 Task: Search one way flight ticket for 5 adults, 2 children, 1 infant in seat and 1 infant on lap in economy from Amarillo: Rick Husband Amarillo International Airport to New Bern: Coastal Carolina Regional Airport (was Craven County Regional) on 8-4-2023. Number of bags: 1 carry on bag. Price is upto 88000. Outbound departure time preference is 22:30.
Action: Mouse moved to (217, 337)
Screenshot: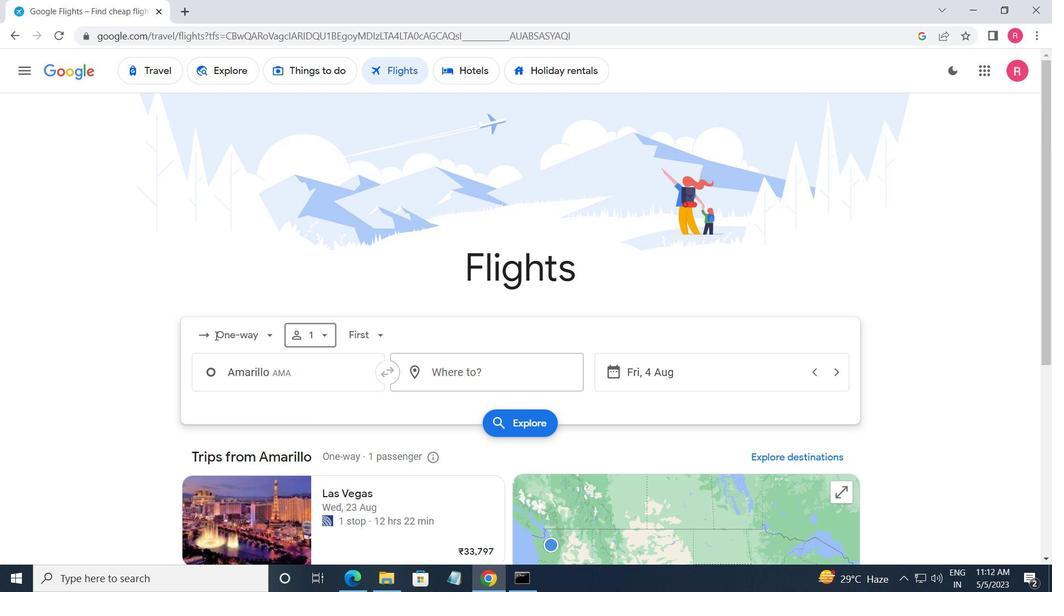 
Action: Mouse pressed left at (217, 337)
Screenshot: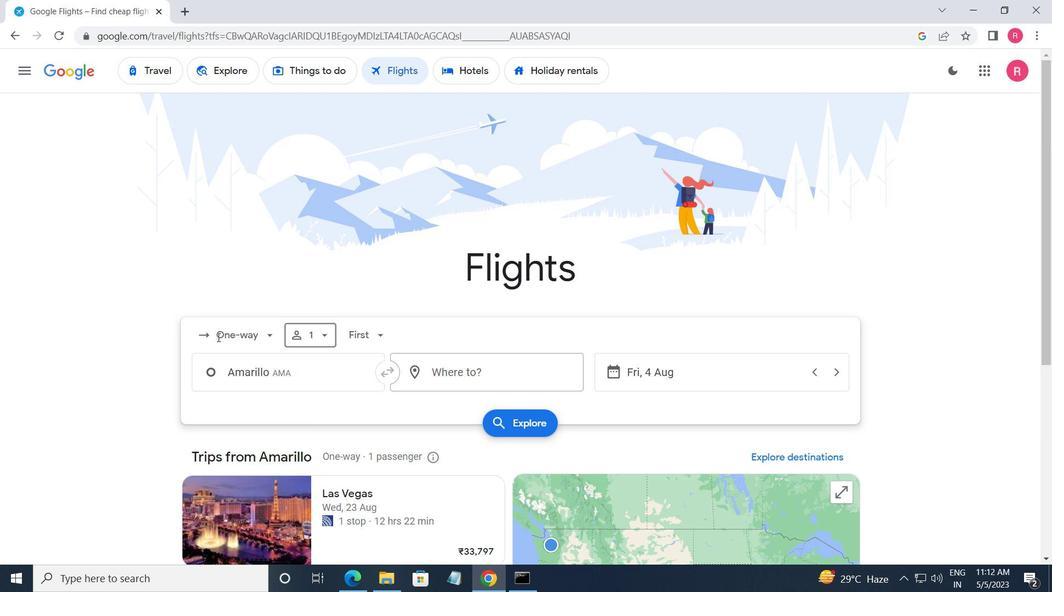 
Action: Mouse moved to (253, 400)
Screenshot: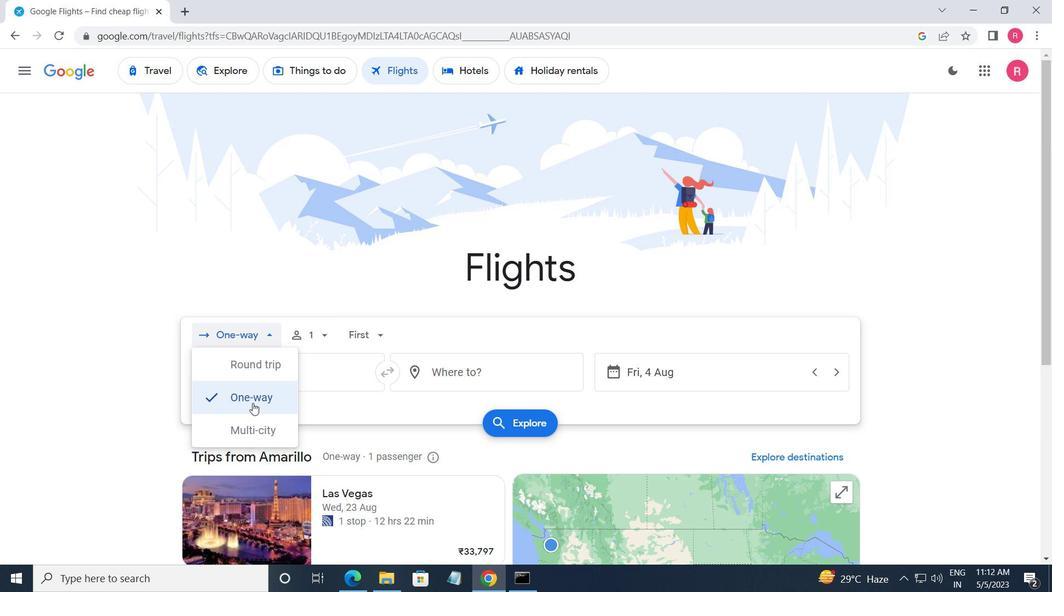 
Action: Mouse pressed left at (253, 400)
Screenshot: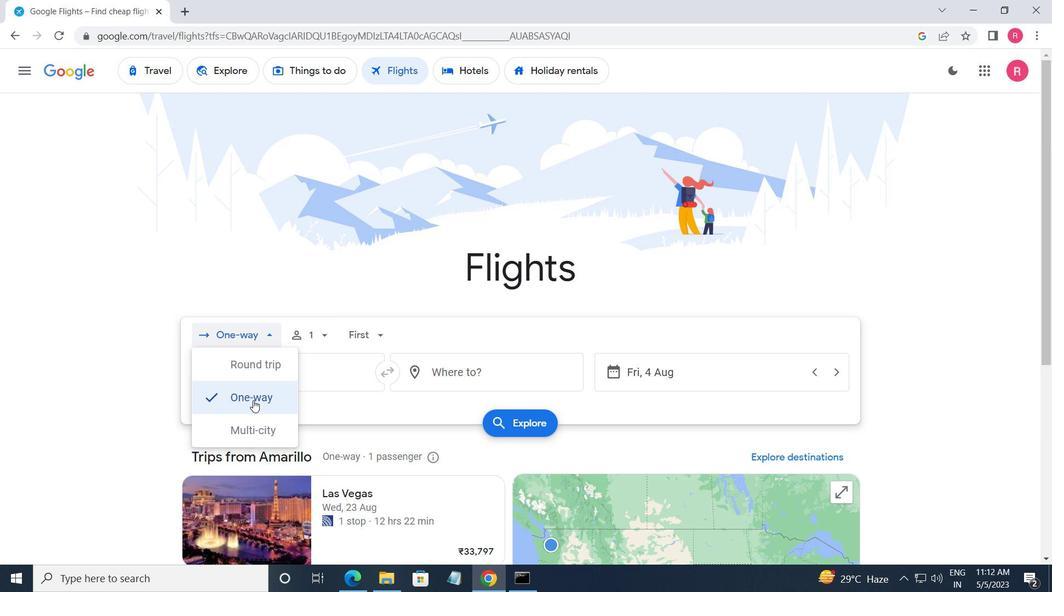 
Action: Mouse moved to (302, 336)
Screenshot: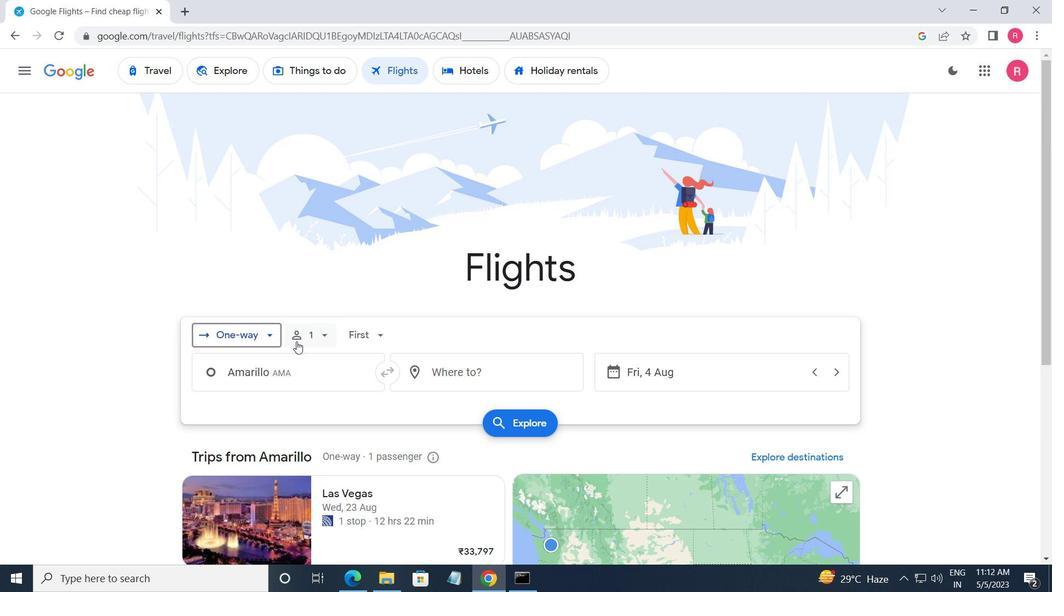 
Action: Mouse pressed left at (302, 336)
Screenshot: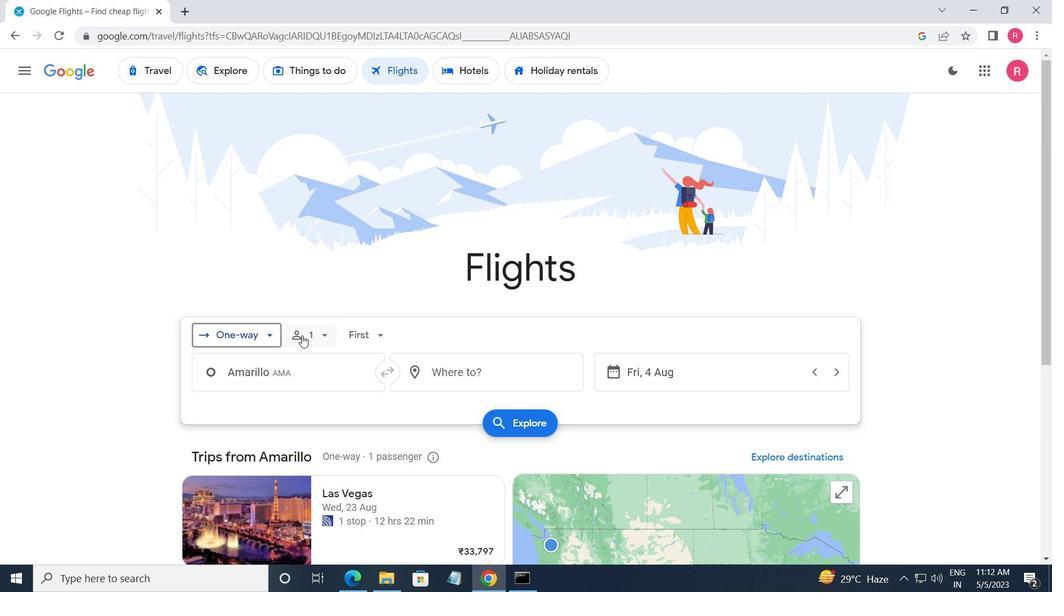 
Action: Mouse moved to (425, 367)
Screenshot: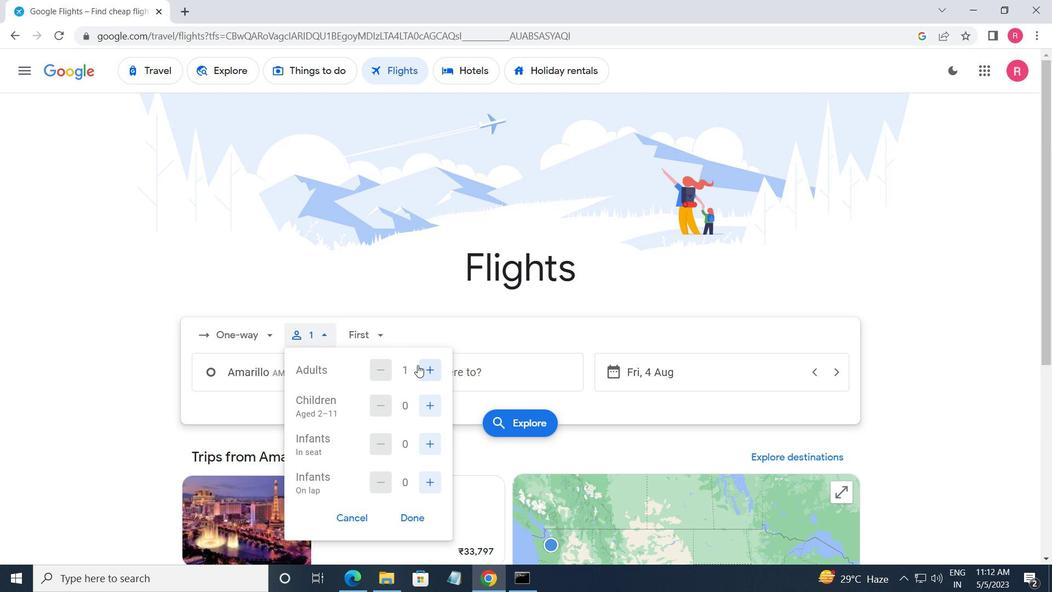 
Action: Mouse pressed left at (425, 367)
Screenshot: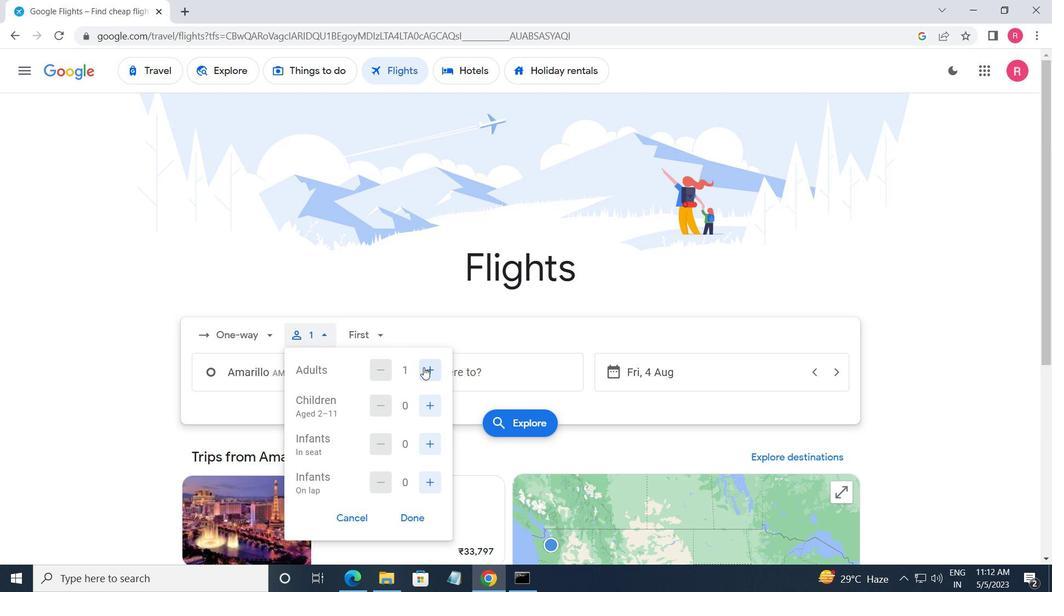 
Action: Mouse pressed left at (425, 367)
Screenshot: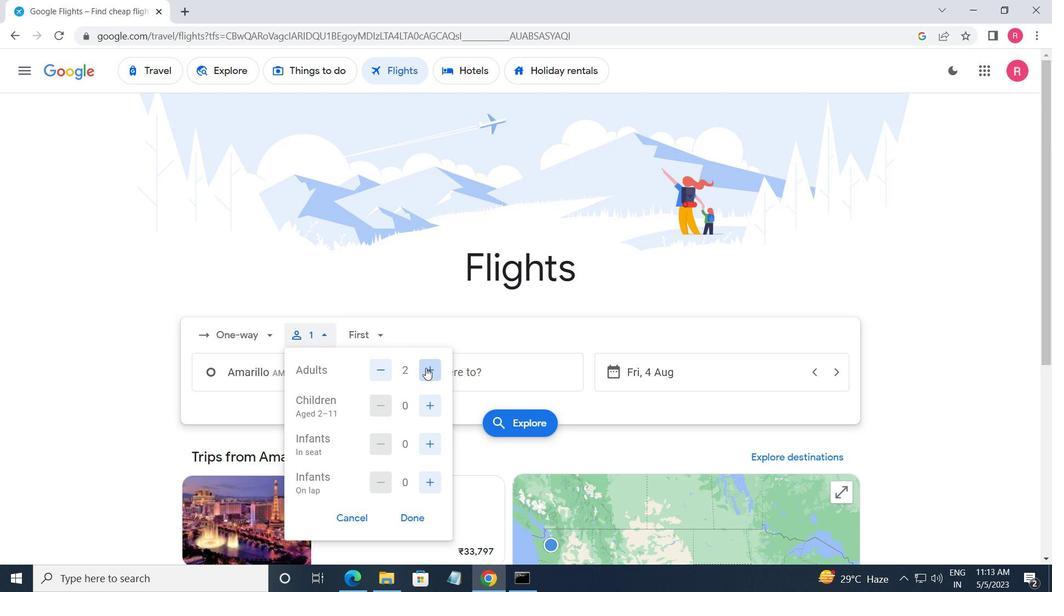 
Action: Mouse pressed left at (425, 367)
Screenshot: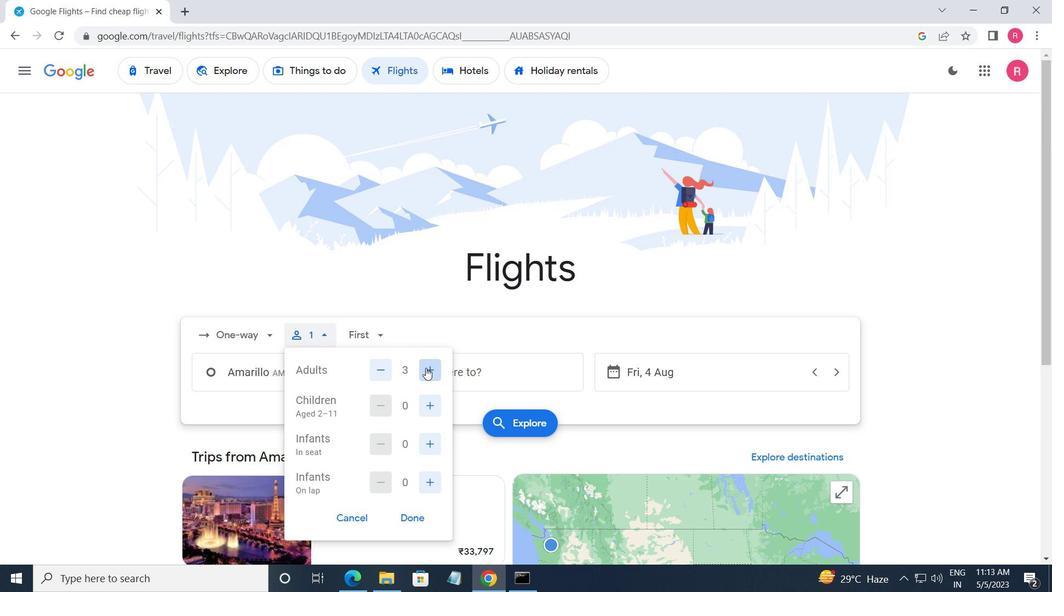 
Action: Mouse moved to (426, 371)
Screenshot: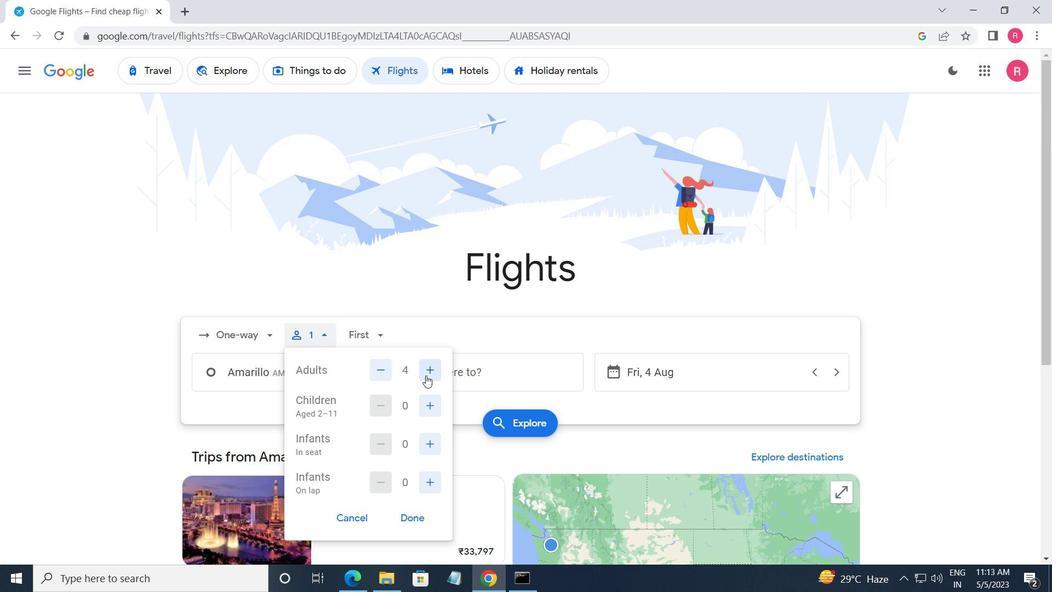 
Action: Mouse pressed left at (426, 371)
Screenshot: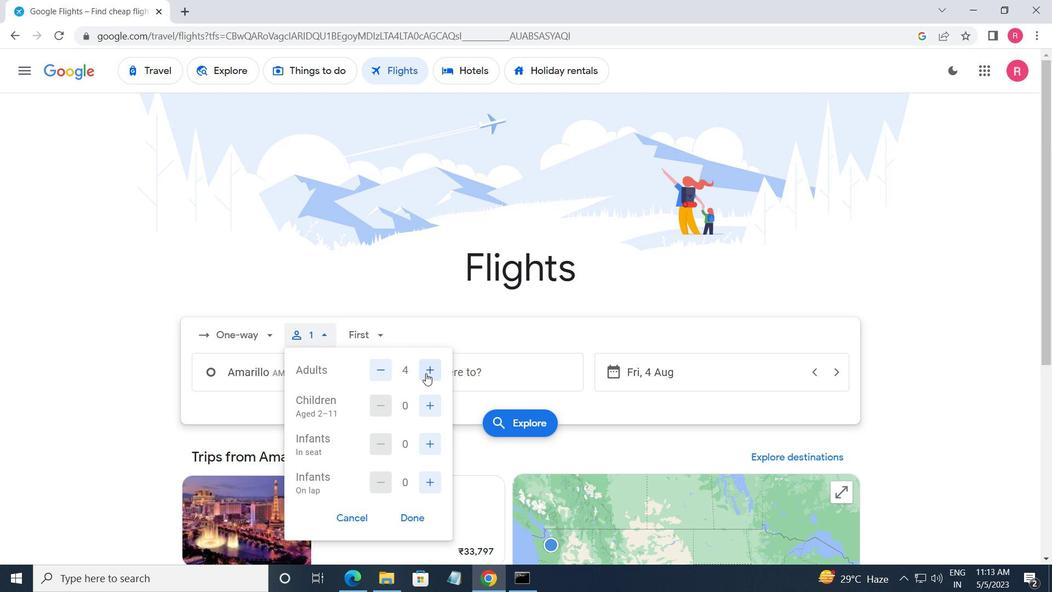 
Action: Mouse moved to (430, 396)
Screenshot: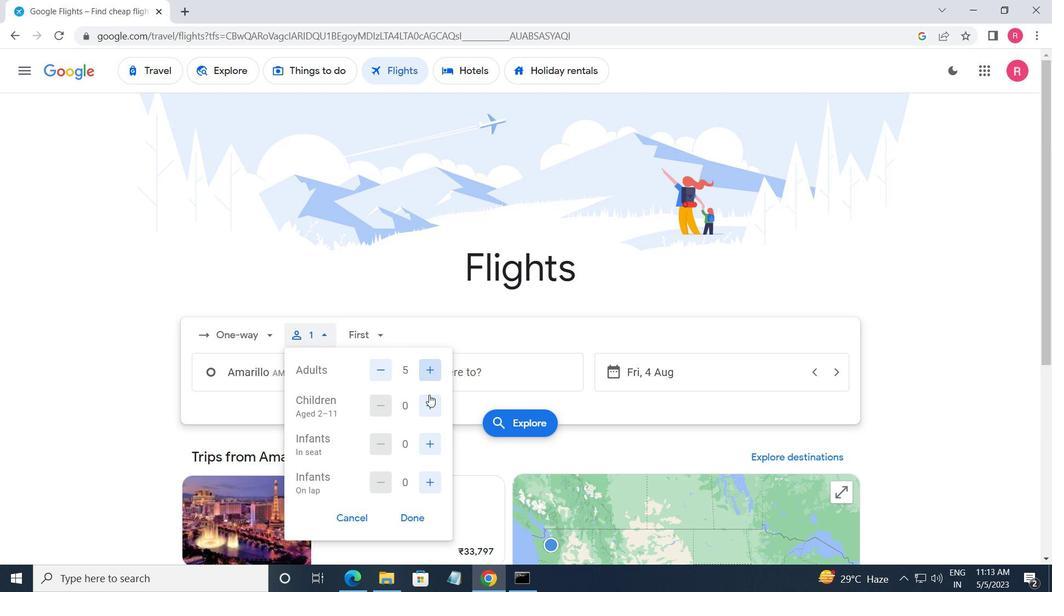 
Action: Mouse pressed left at (430, 396)
Screenshot: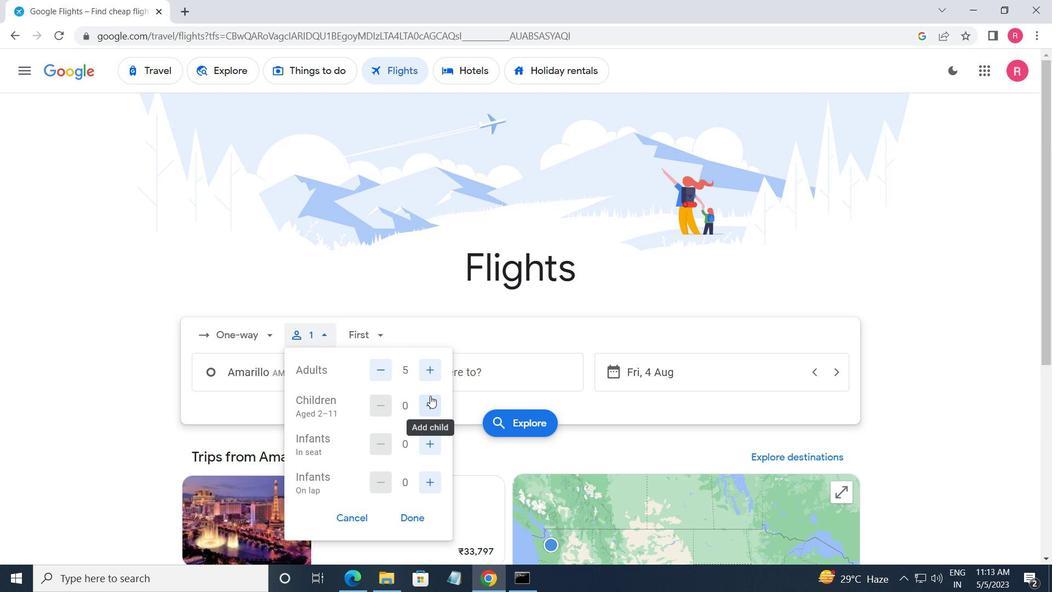 
Action: Mouse moved to (431, 396)
Screenshot: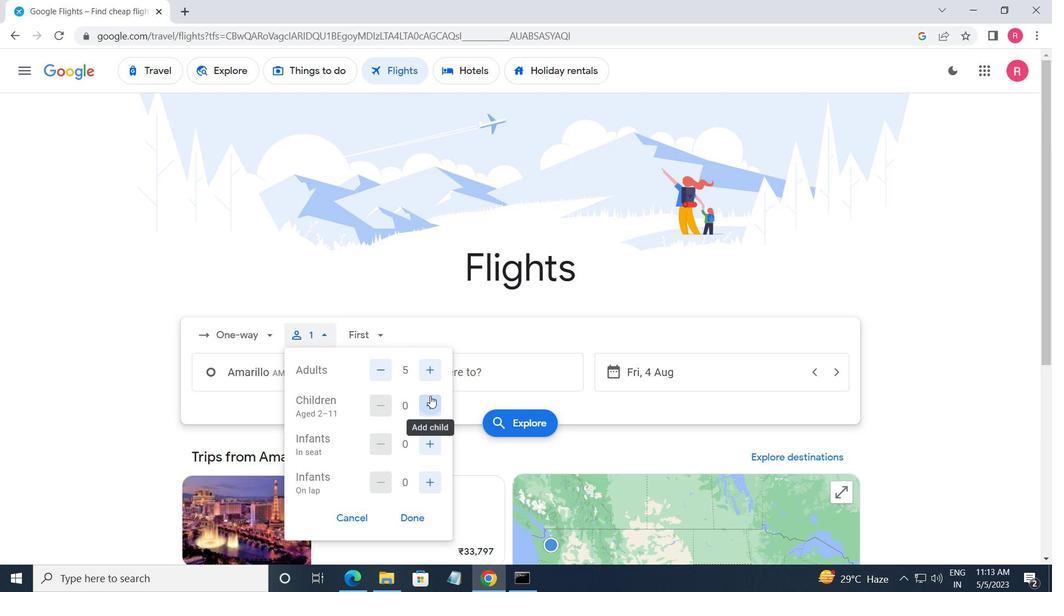 
Action: Mouse pressed left at (431, 396)
Screenshot: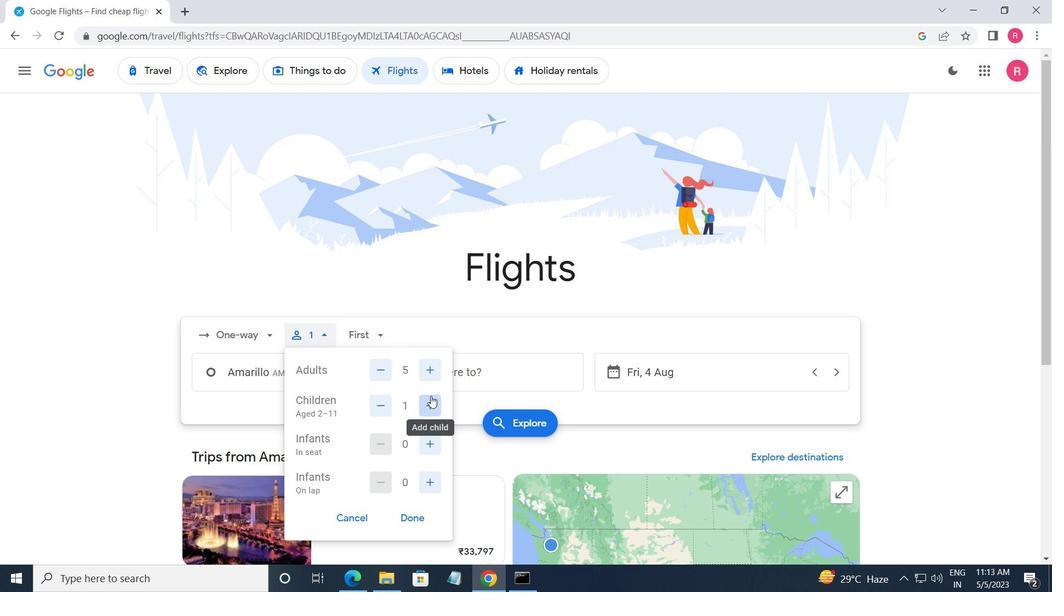 
Action: Mouse moved to (436, 438)
Screenshot: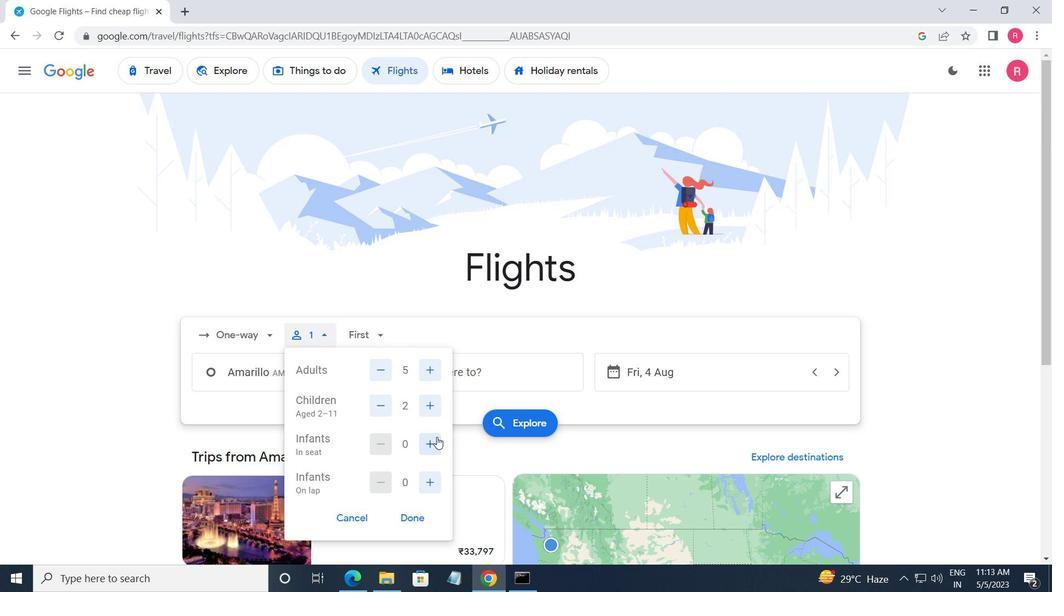 
Action: Mouse pressed left at (436, 438)
Screenshot: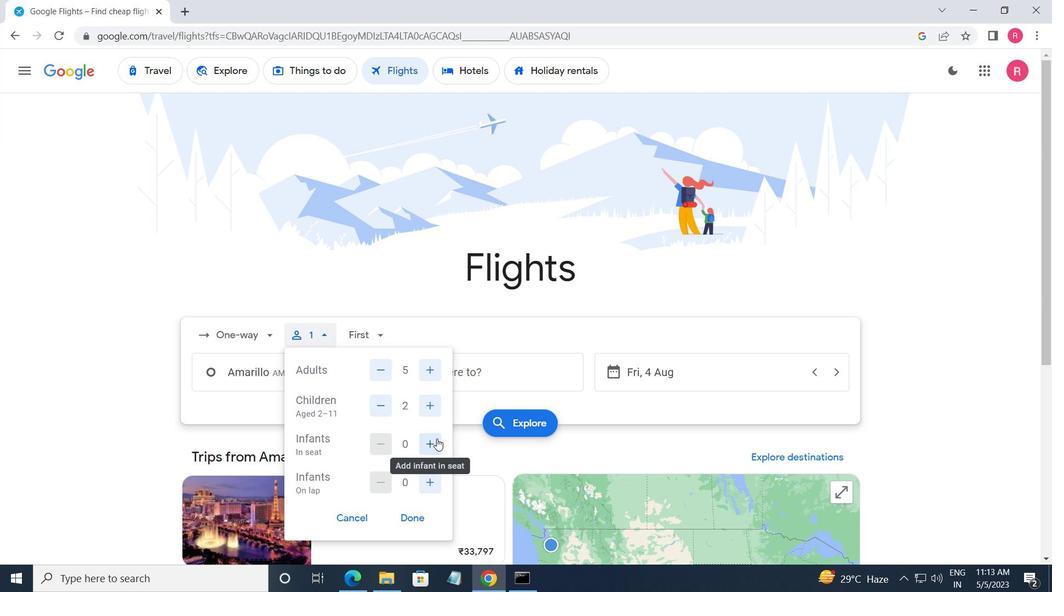 
Action: Mouse moved to (427, 482)
Screenshot: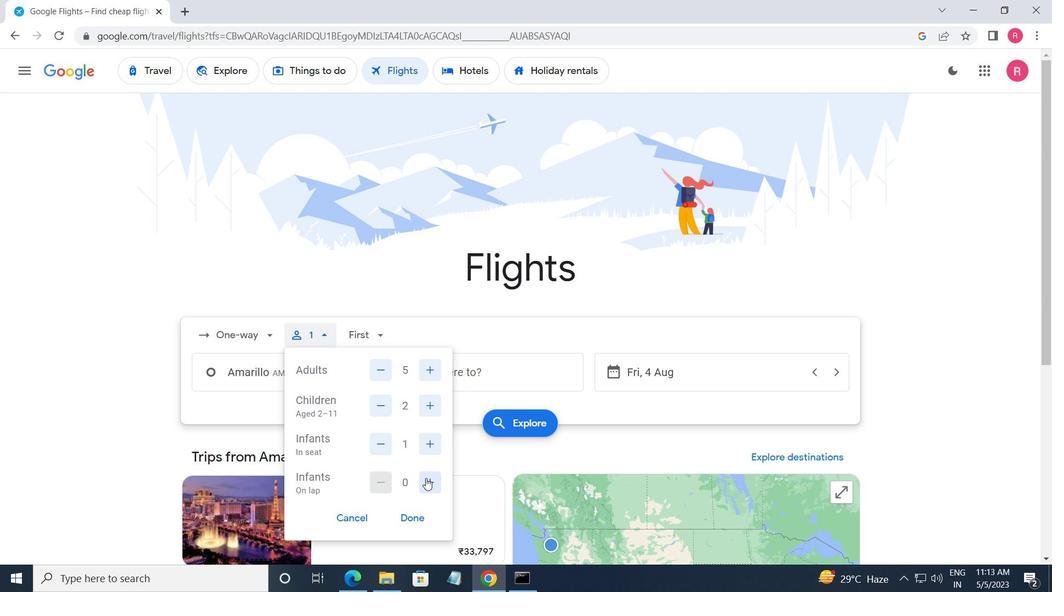 
Action: Mouse pressed left at (427, 482)
Screenshot: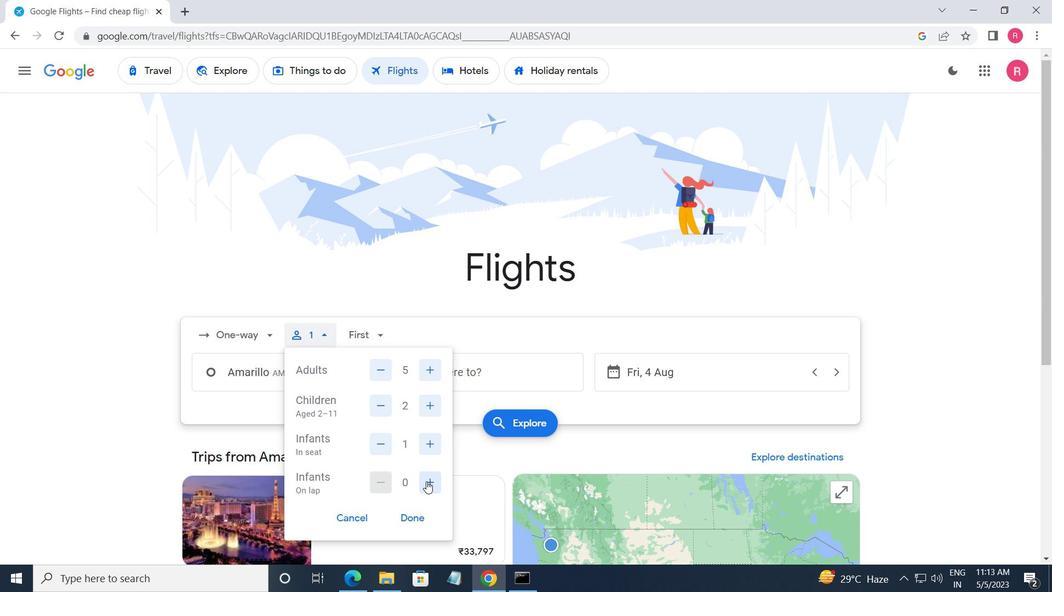 
Action: Mouse moved to (416, 509)
Screenshot: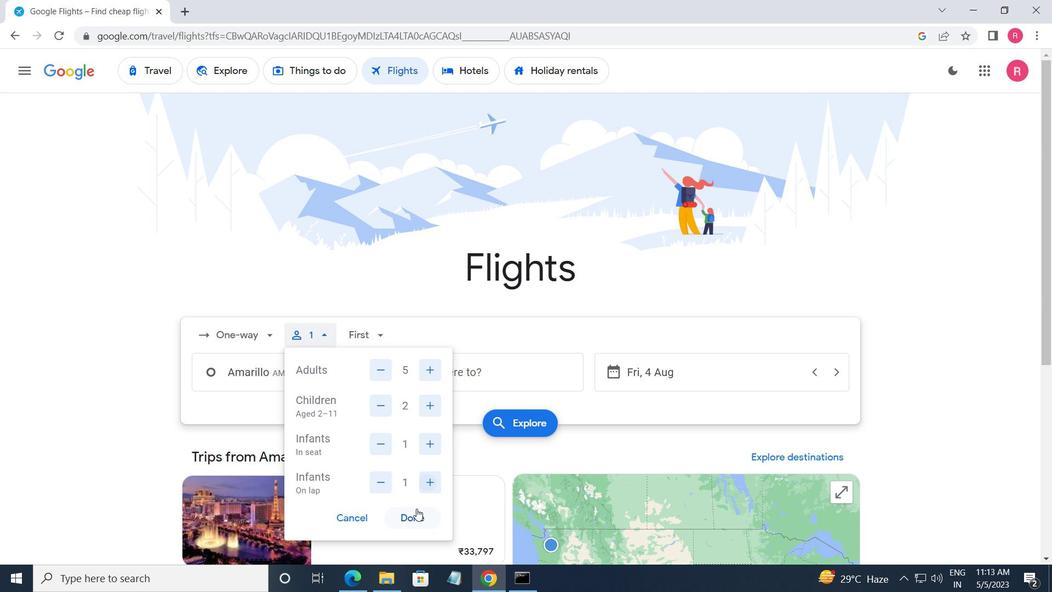 
Action: Mouse pressed left at (416, 509)
Screenshot: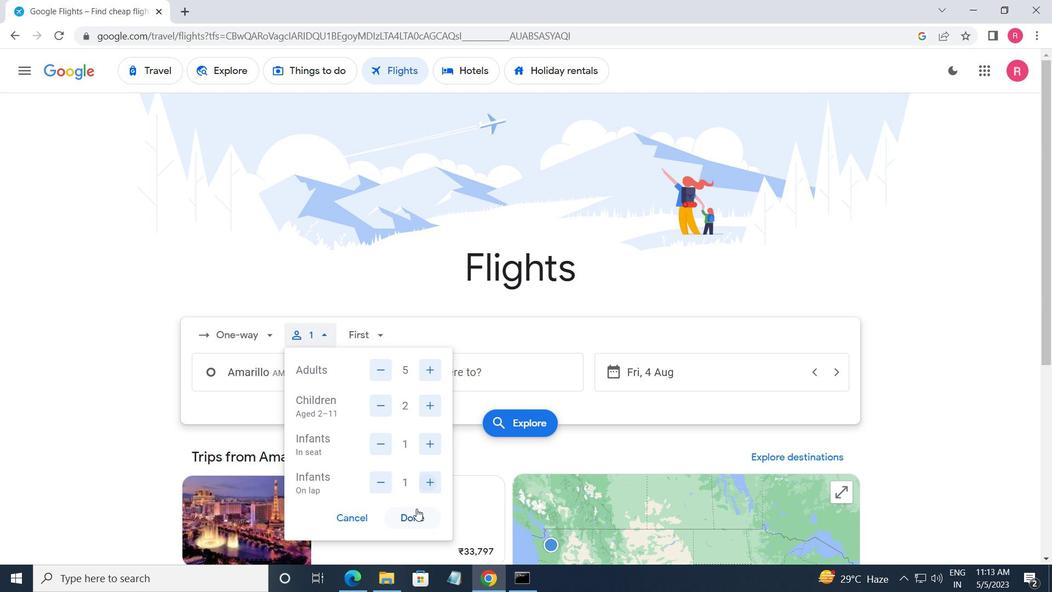 
Action: Mouse moved to (368, 336)
Screenshot: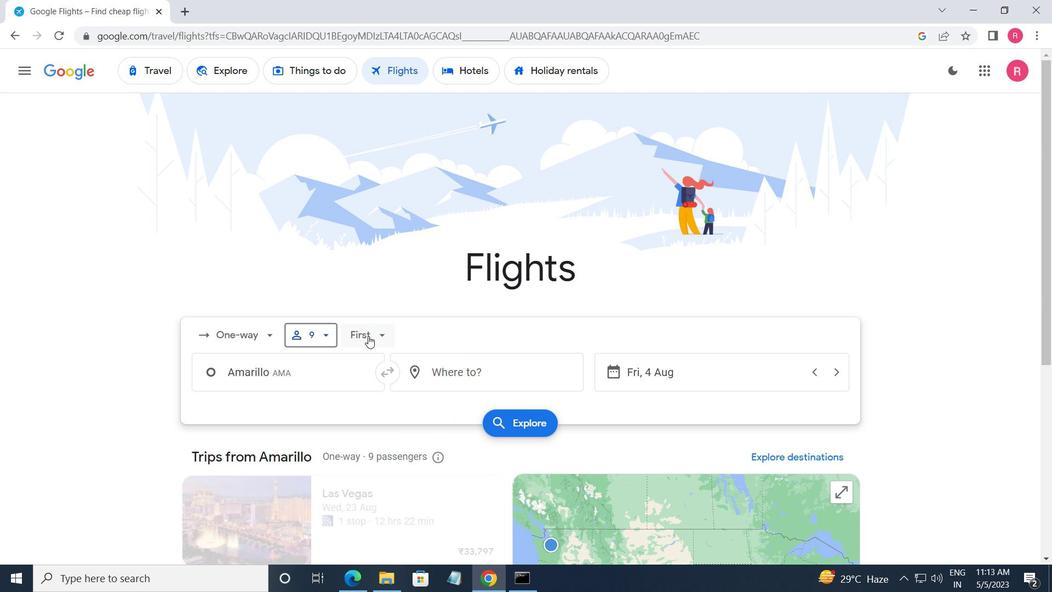 
Action: Mouse pressed left at (368, 336)
Screenshot: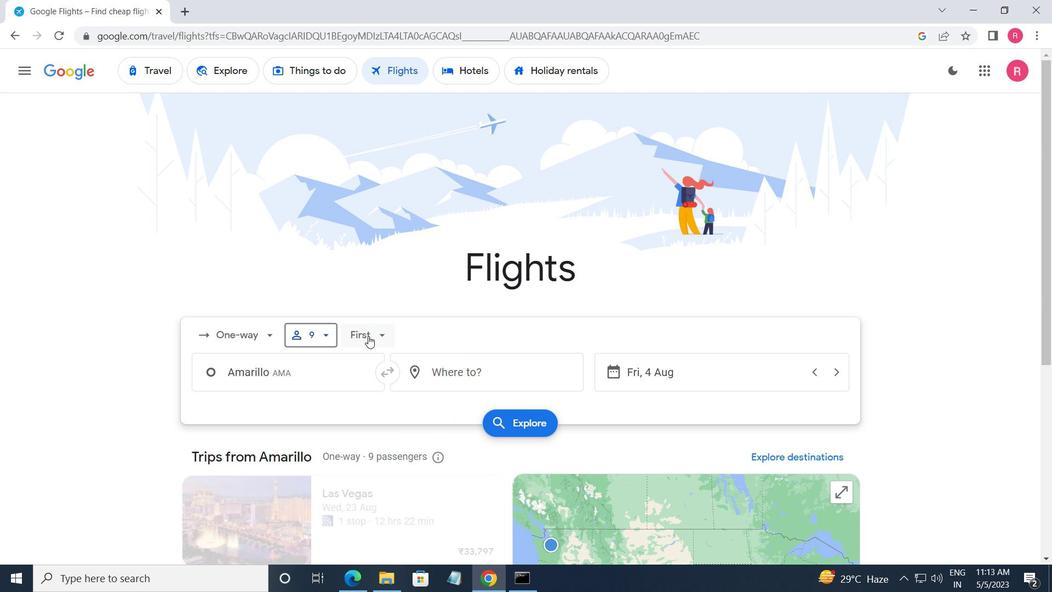 
Action: Mouse moved to (400, 365)
Screenshot: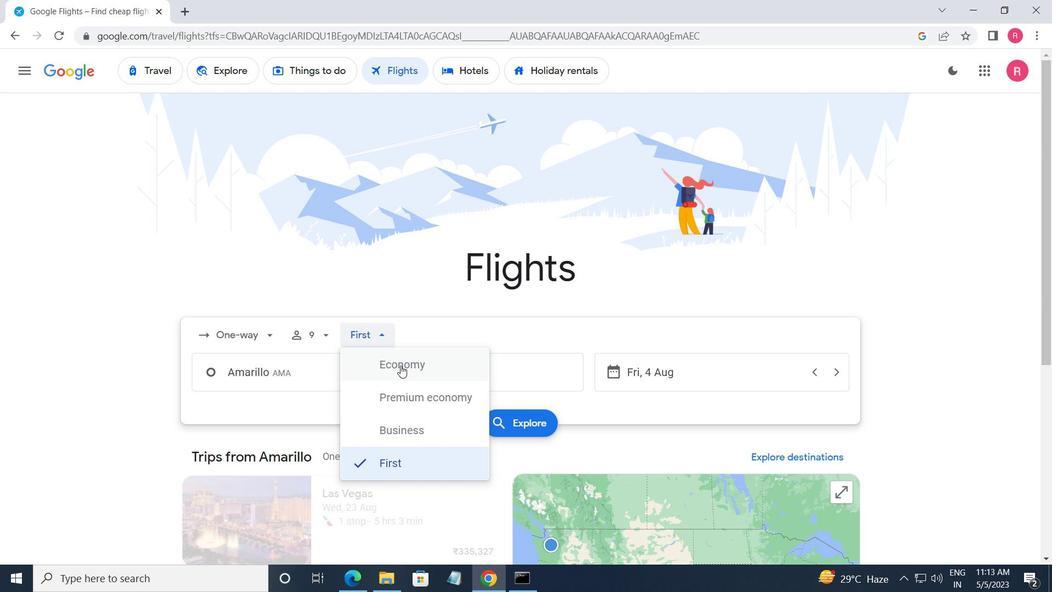 
Action: Mouse pressed left at (400, 365)
Screenshot: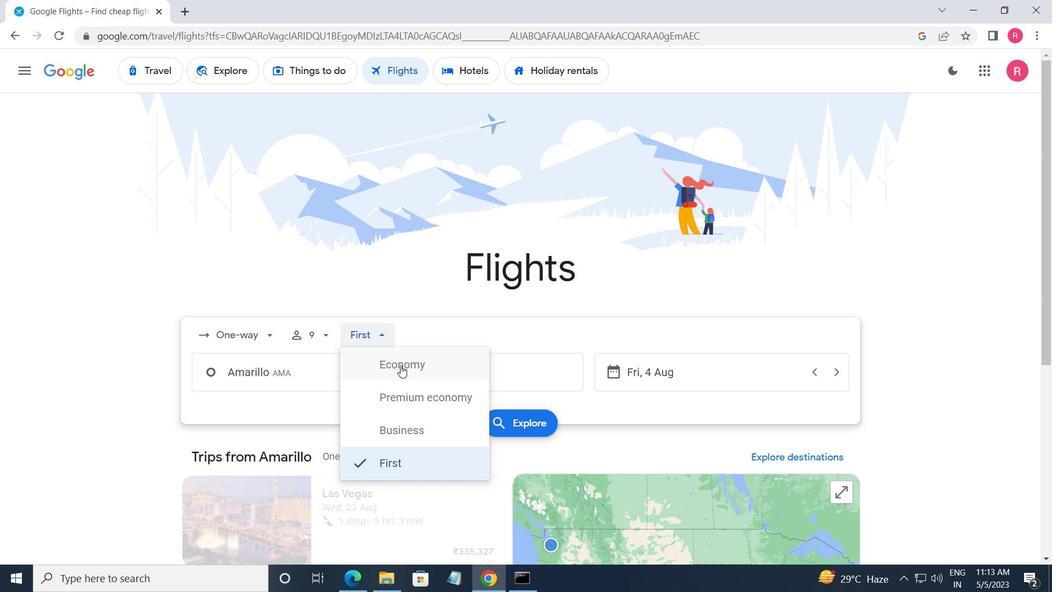 
Action: Mouse moved to (300, 373)
Screenshot: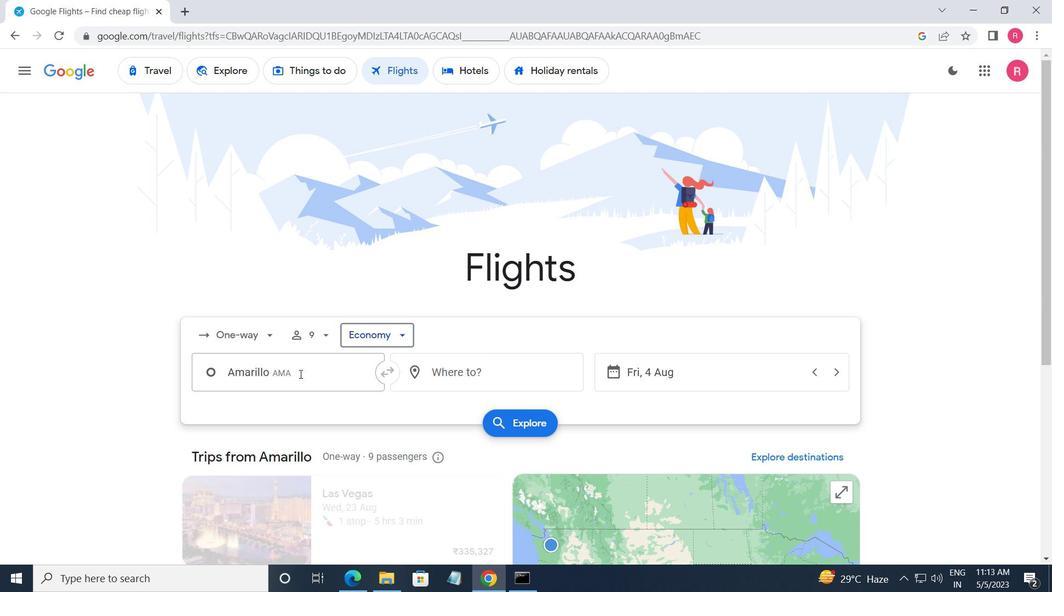 
Action: Mouse pressed left at (300, 373)
Screenshot: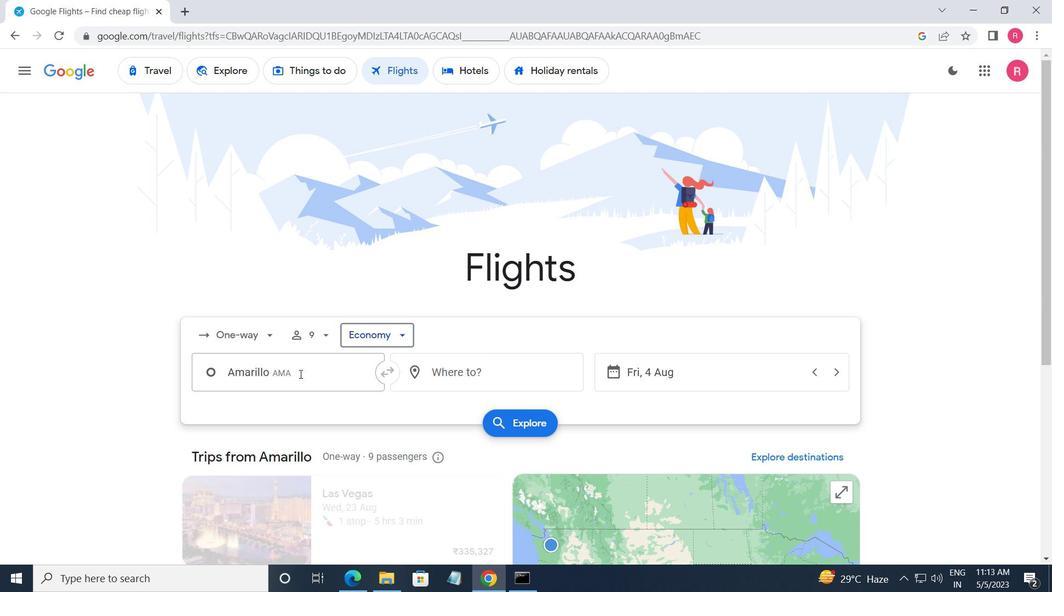 
Action: Mouse moved to (322, 444)
Screenshot: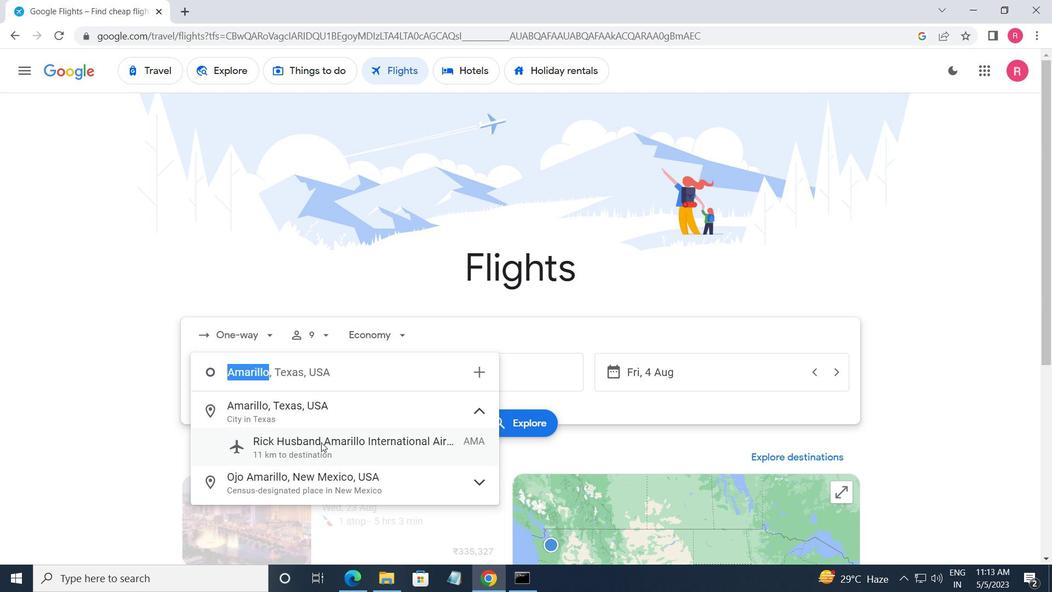 
Action: Mouse pressed left at (322, 444)
Screenshot: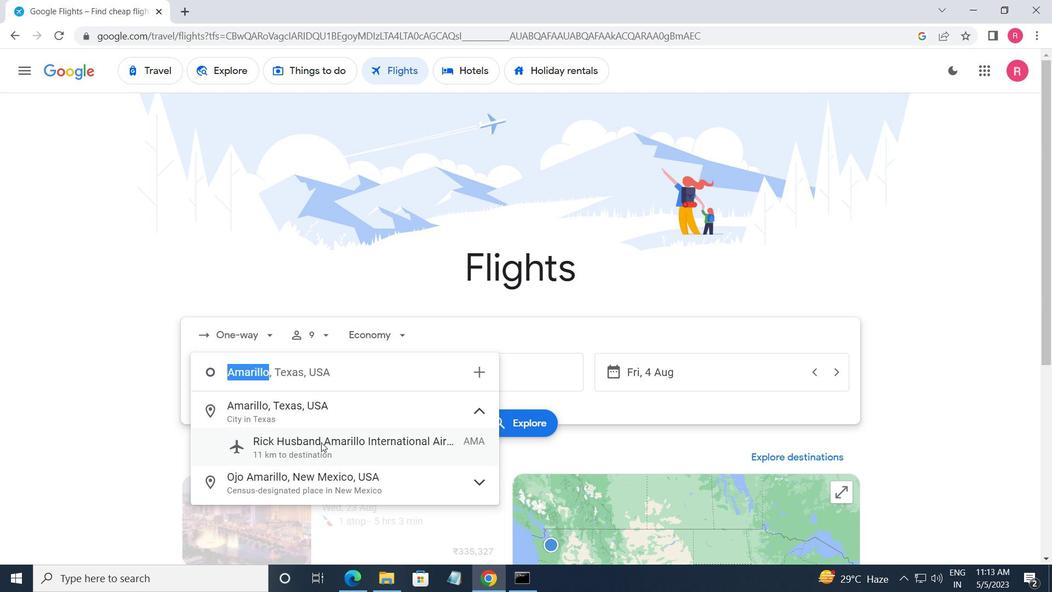 
Action: Mouse moved to (464, 378)
Screenshot: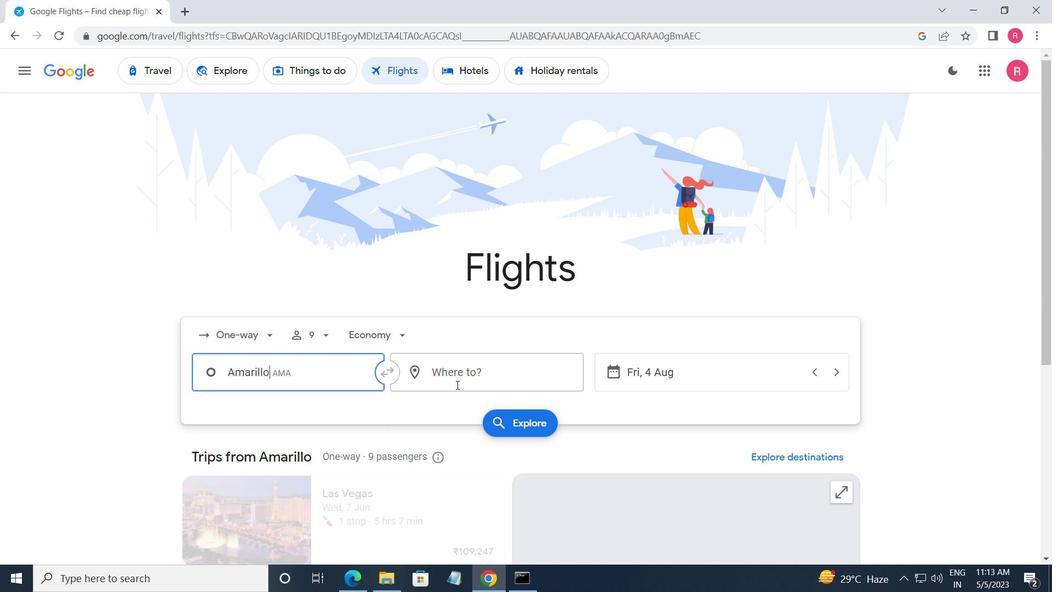 
Action: Mouse pressed left at (464, 378)
Screenshot: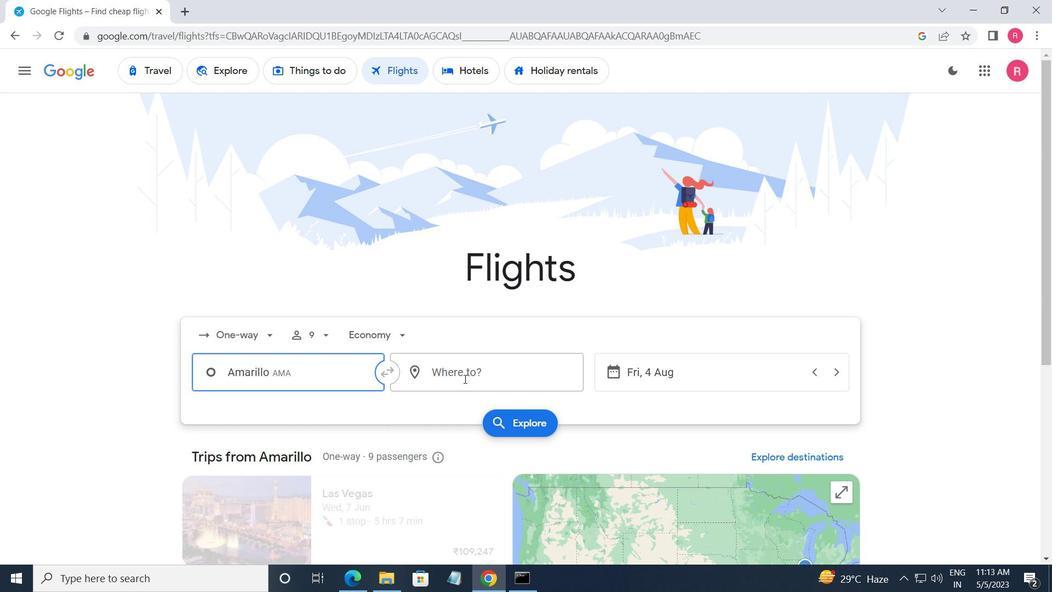 
Action: Mouse moved to (511, 517)
Screenshot: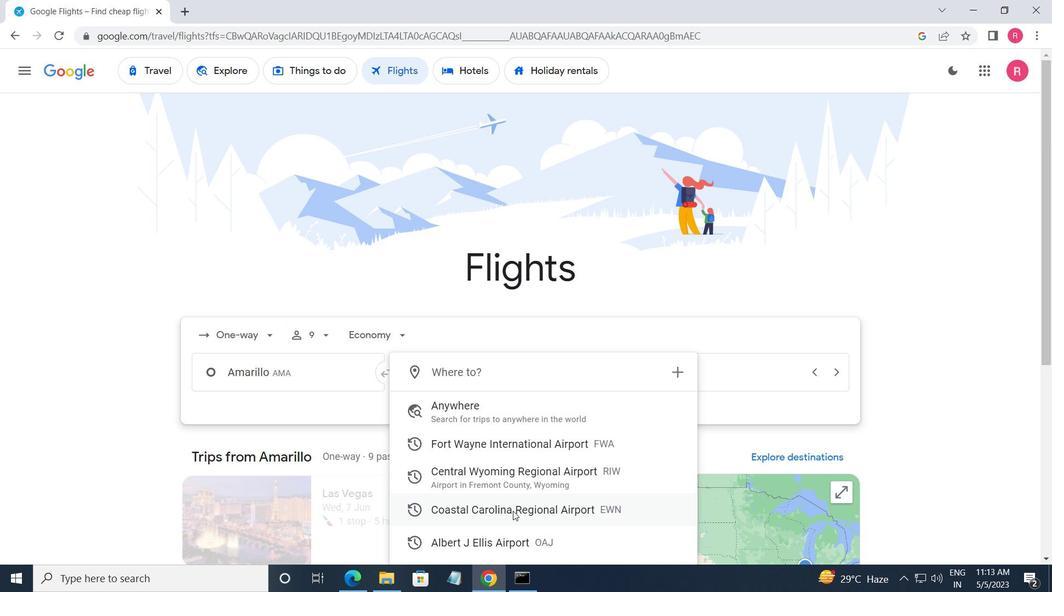 
Action: Mouse pressed left at (511, 517)
Screenshot: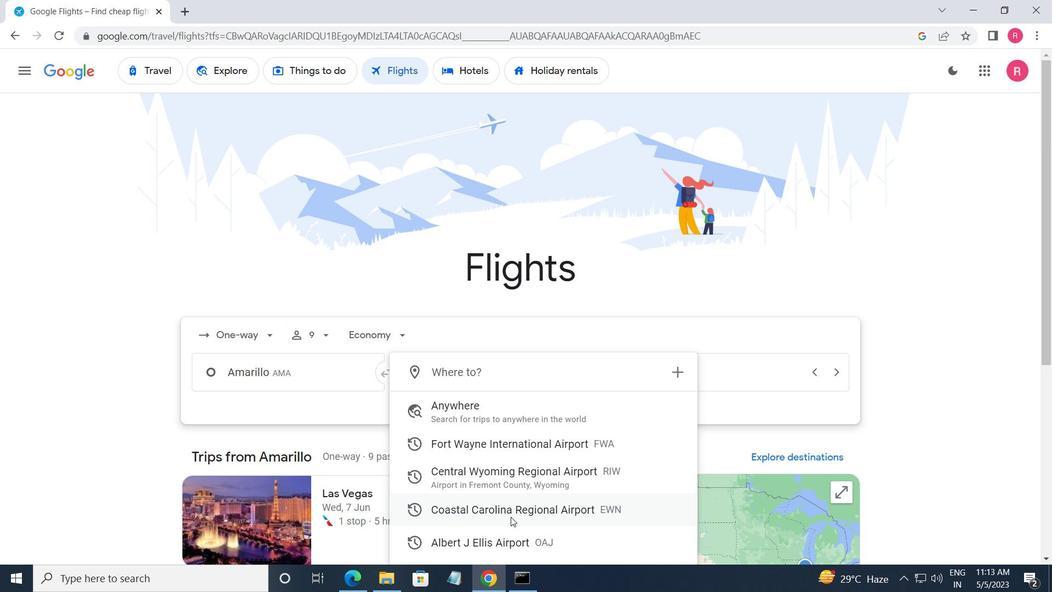 
Action: Mouse moved to (700, 363)
Screenshot: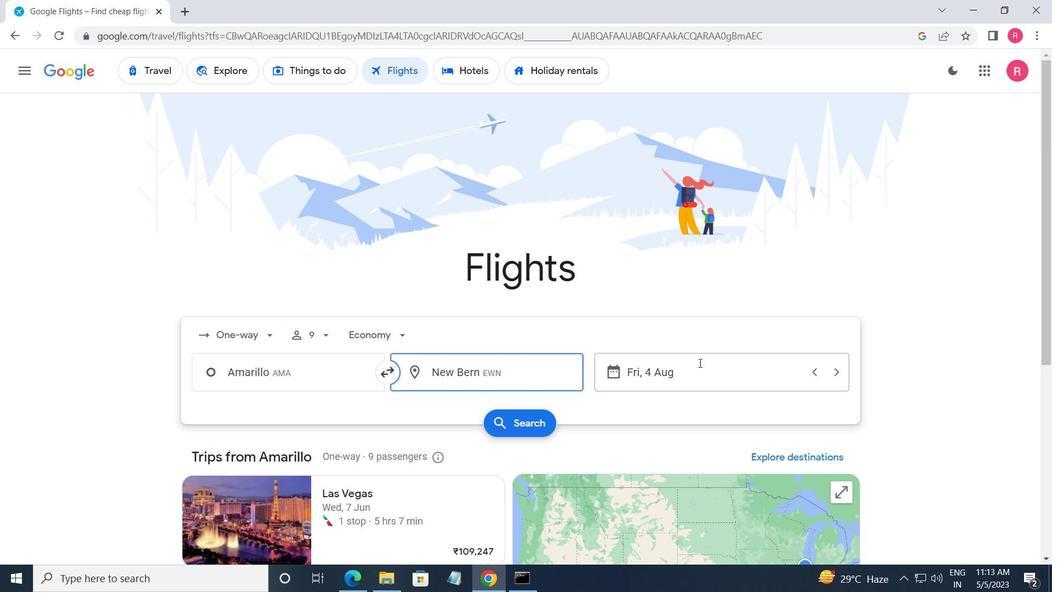 
Action: Mouse pressed left at (700, 363)
Screenshot: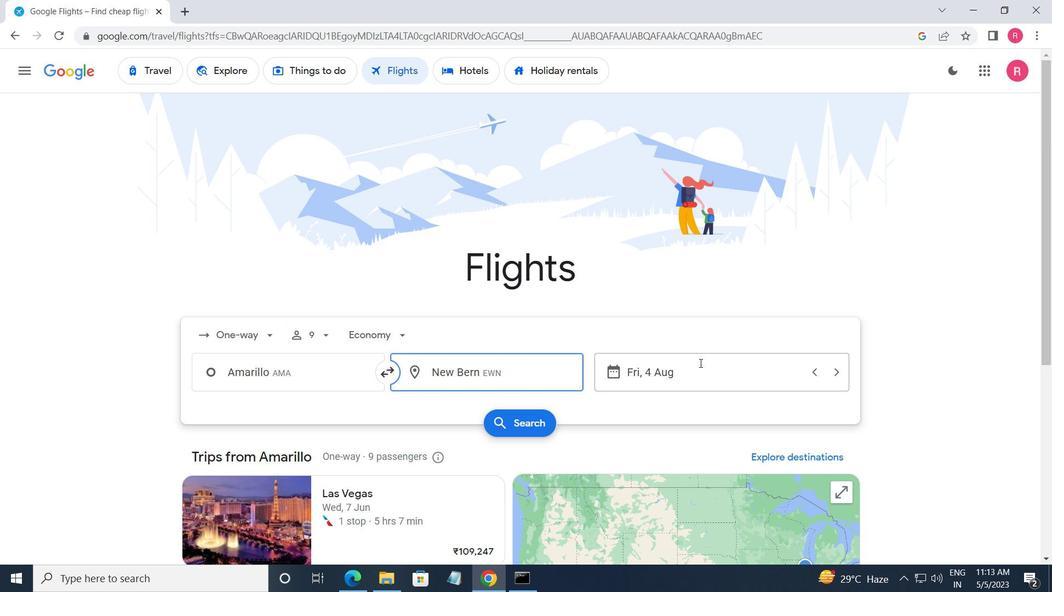 
Action: Mouse moved to (523, 322)
Screenshot: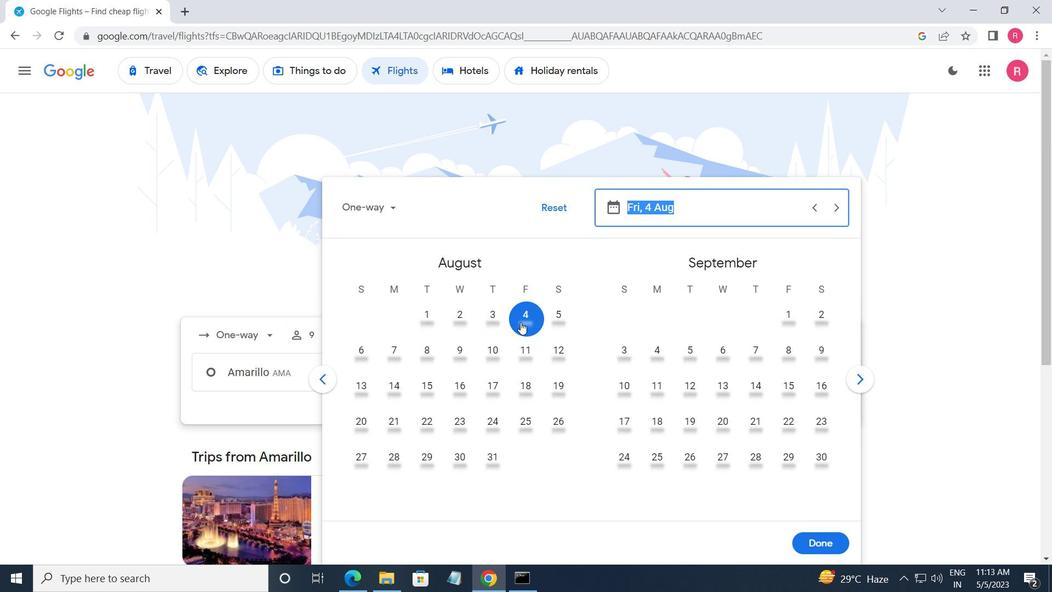
Action: Mouse pressed left at (523, 322)
Screenshot: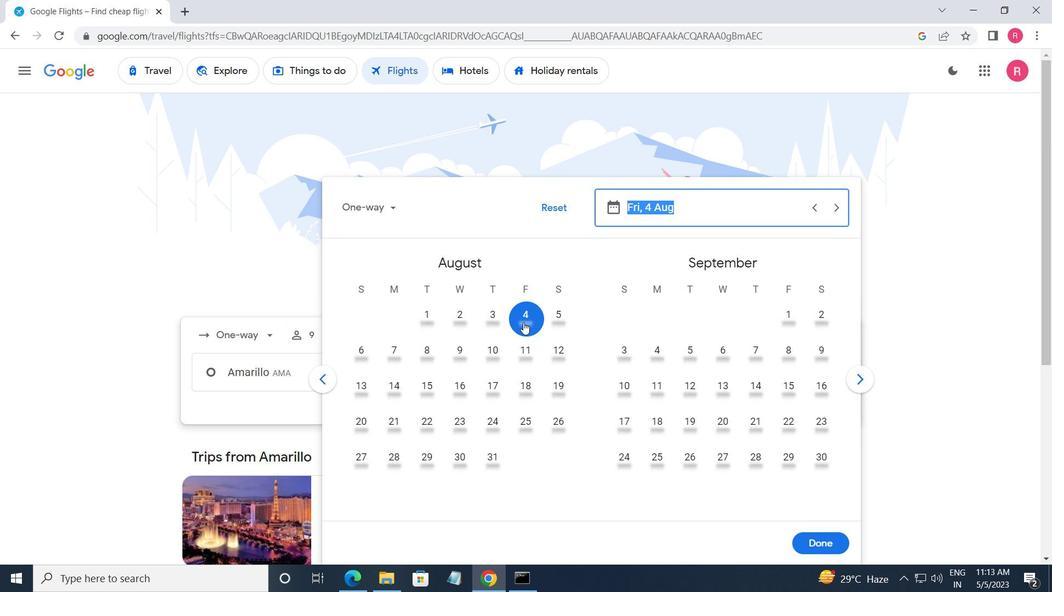 
Action: Mouse moved to (819, 539)
Screenshot: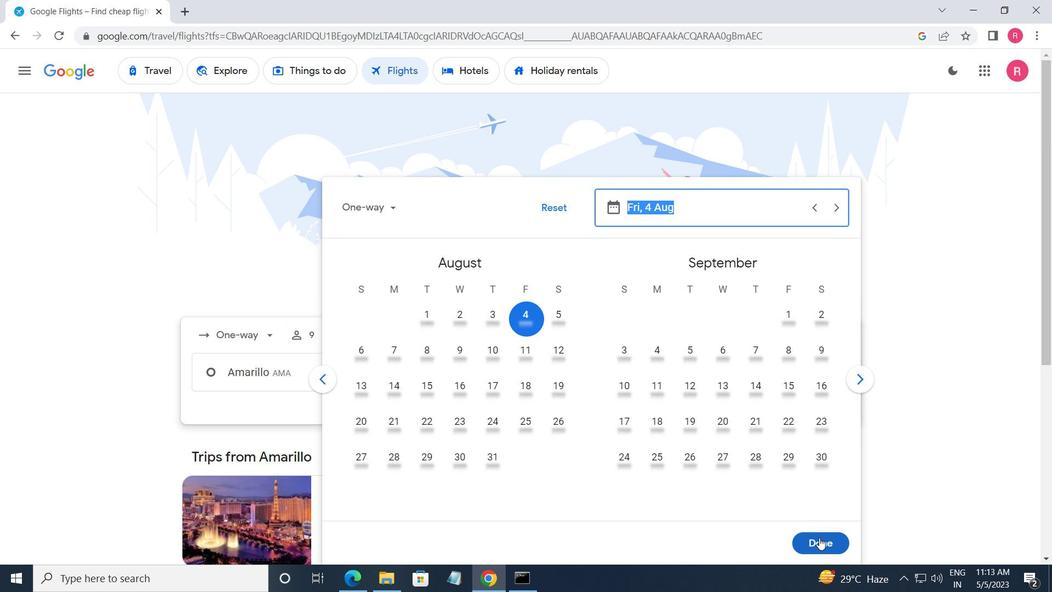 
Action: Mouse pressed left at (819, 539)
Screenshot: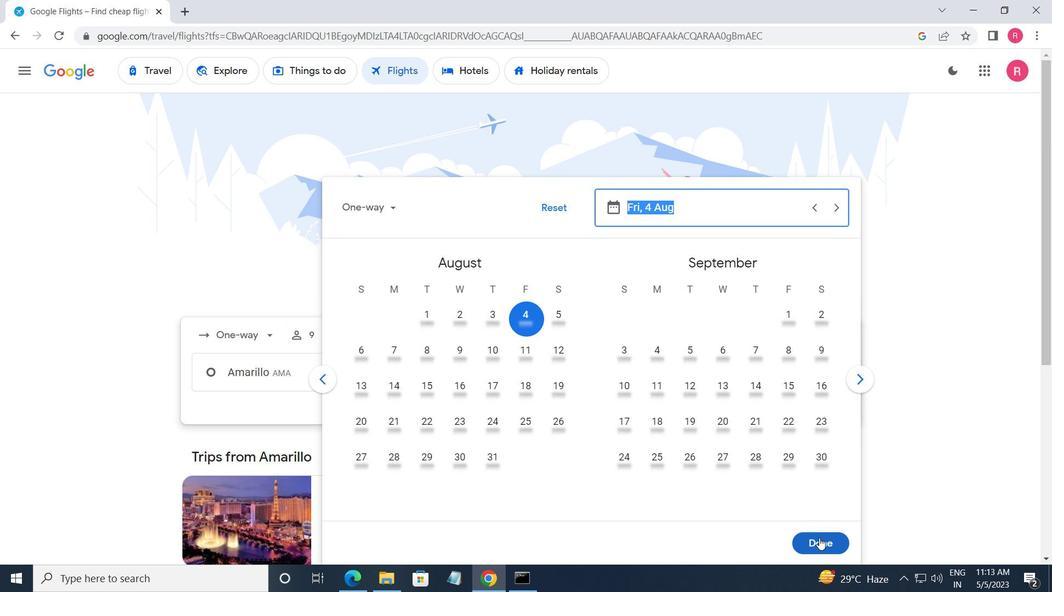 
Action: Mouse moved to (533, 417)
Screenshot: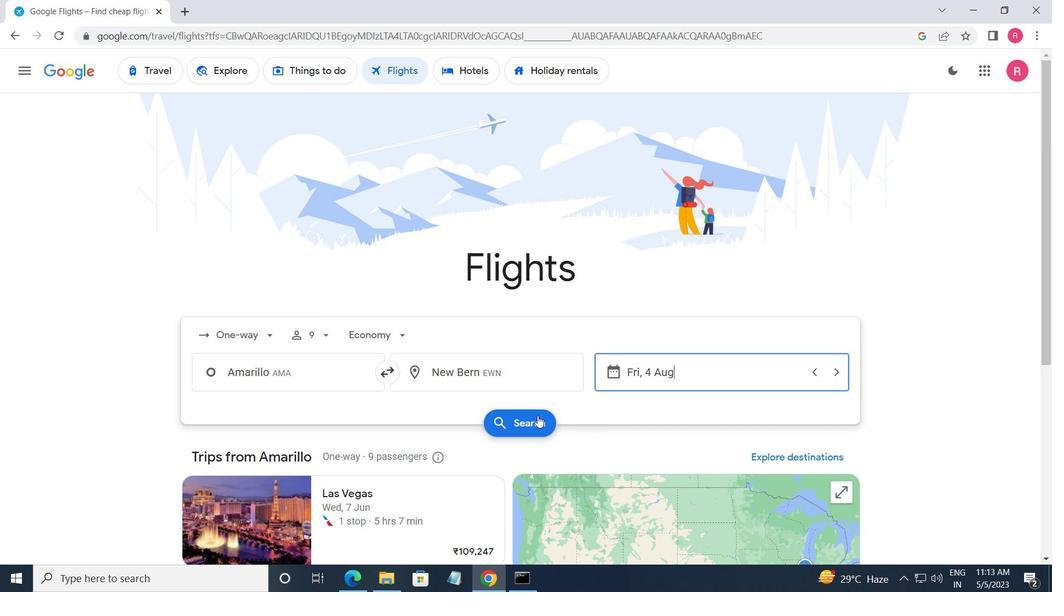 
Action: Mouse pressed left at (533, 417)
Screenshot: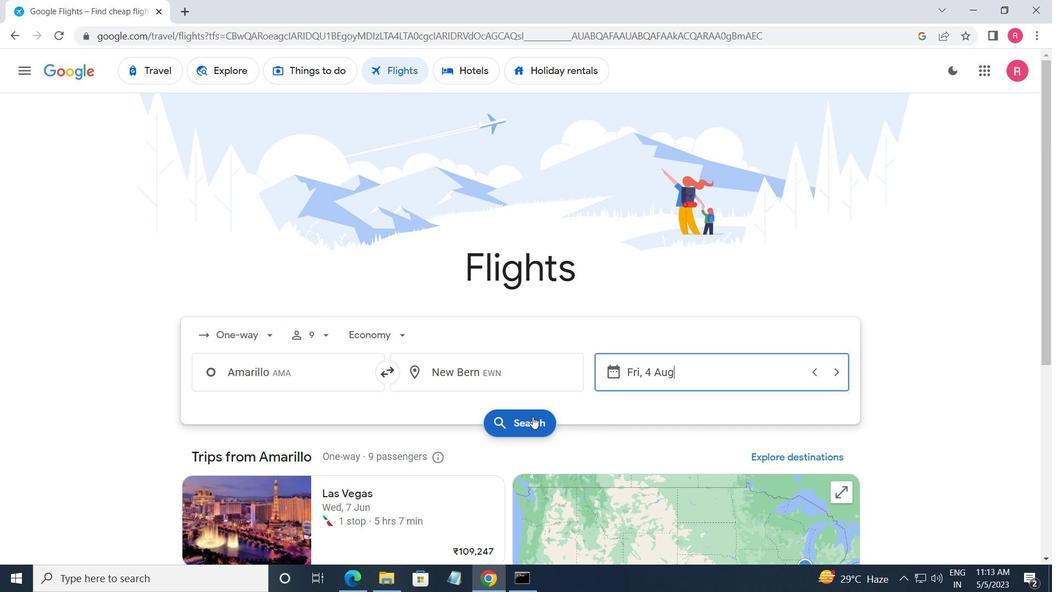 
Action: Mouse moved to (219, 196)
Screenshot: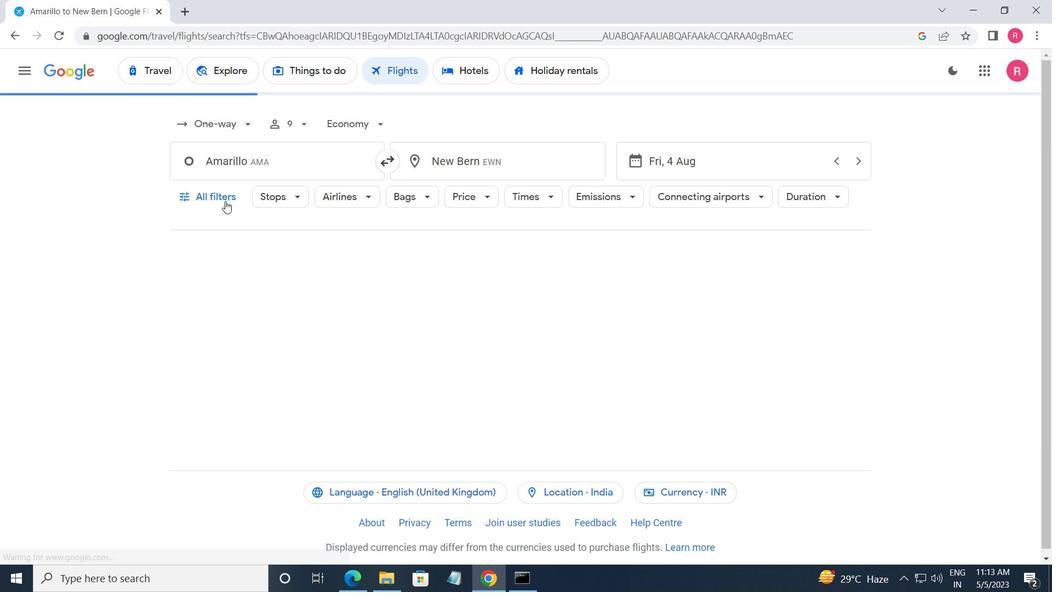 
Action: Mouse pressed left at (219, 196)
Screenshot: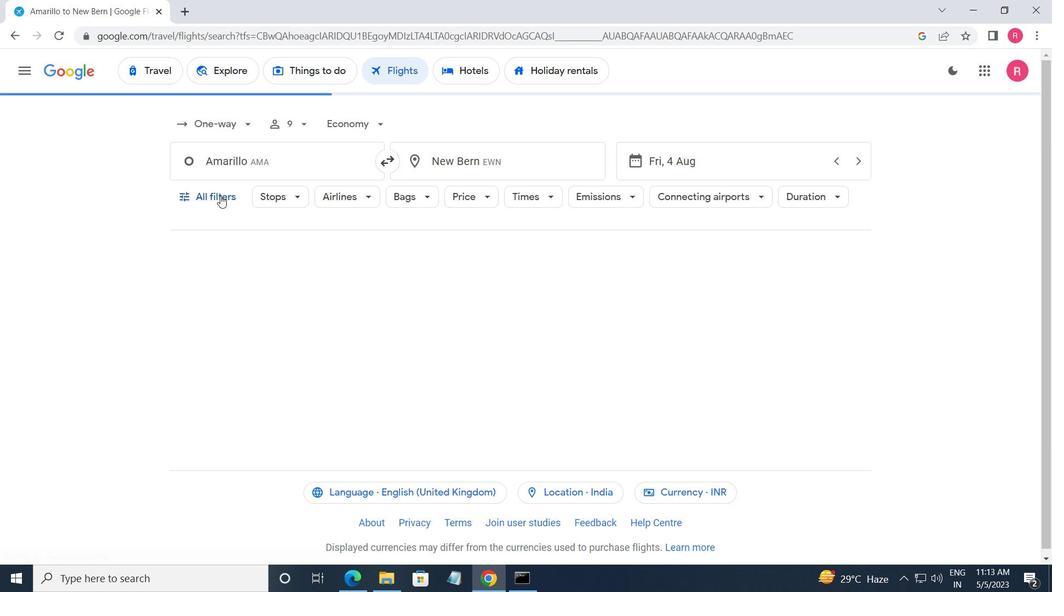 
Action: Mouse moved to (307, 357)
Screenshot: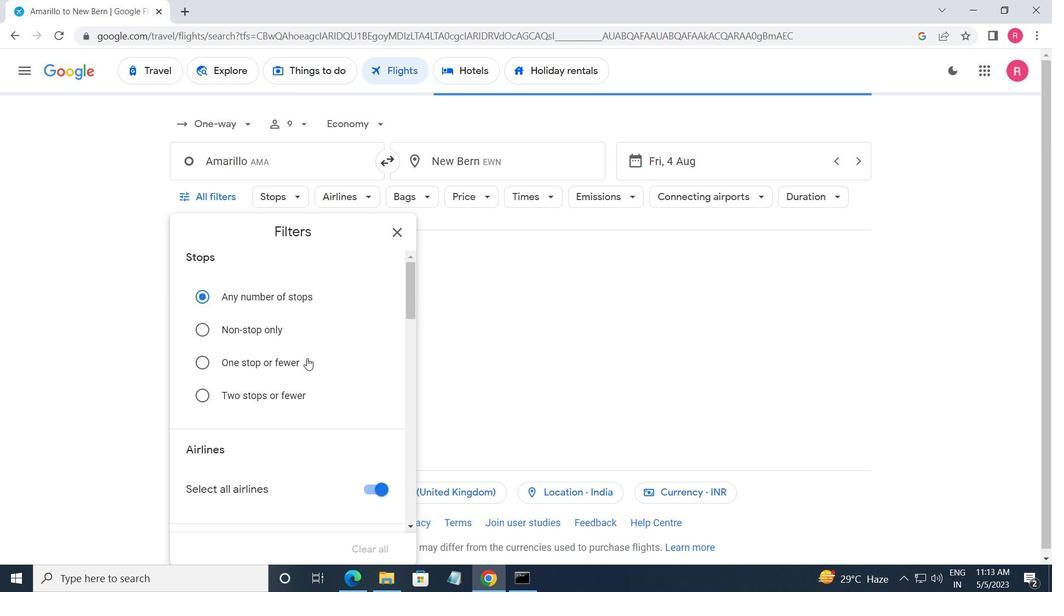 
Action: Mouse scrolled (307, 357) with delta (0, 0)
Screenshot: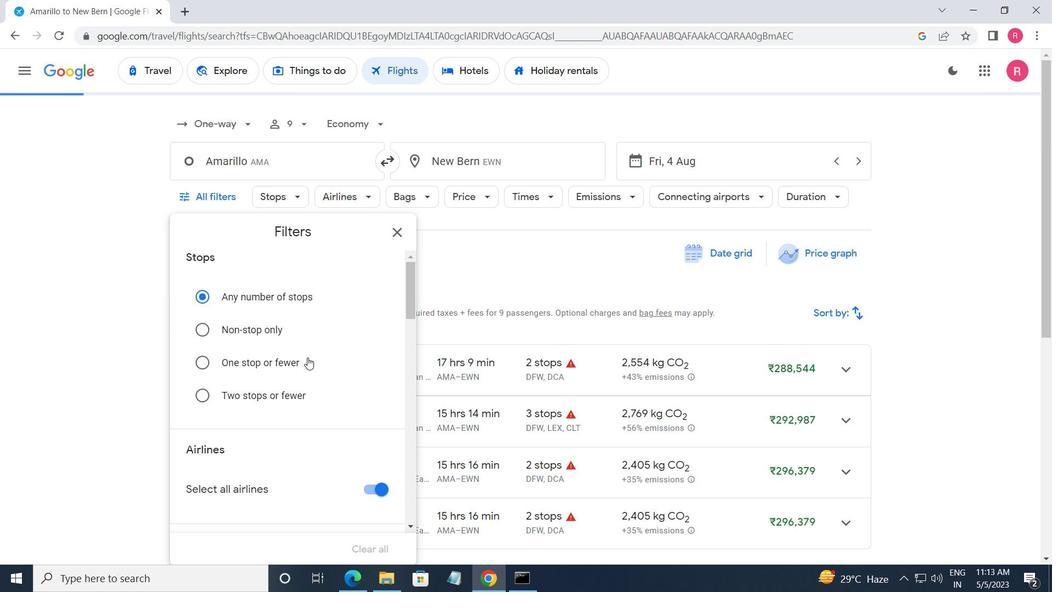
Action: Mouse scrolled (307, 357) with delta (0, 0)
Screenshot: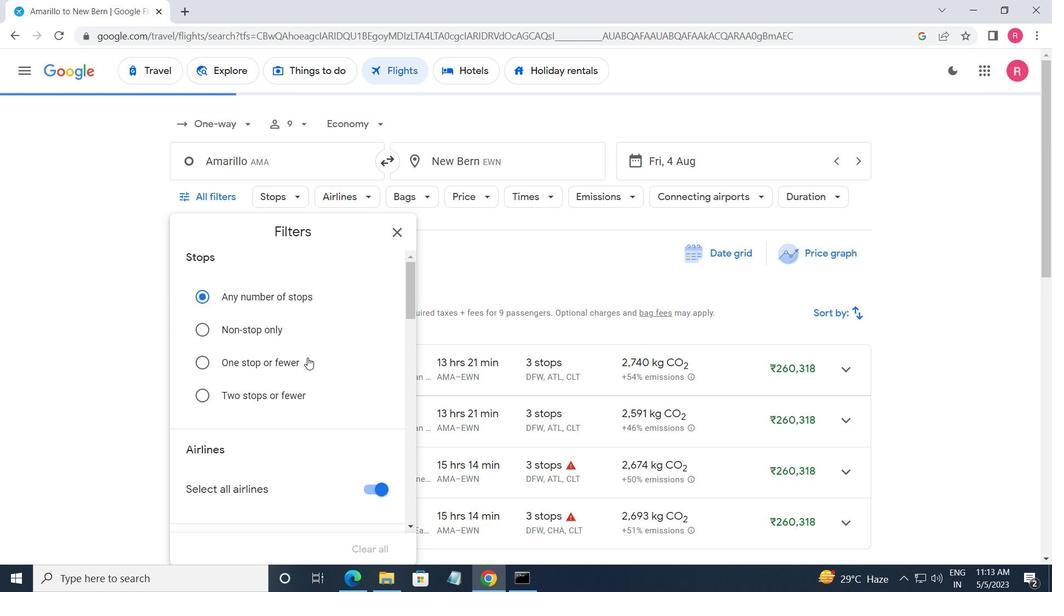 
Action: Mouse moved to (313, 362)
Screenshot: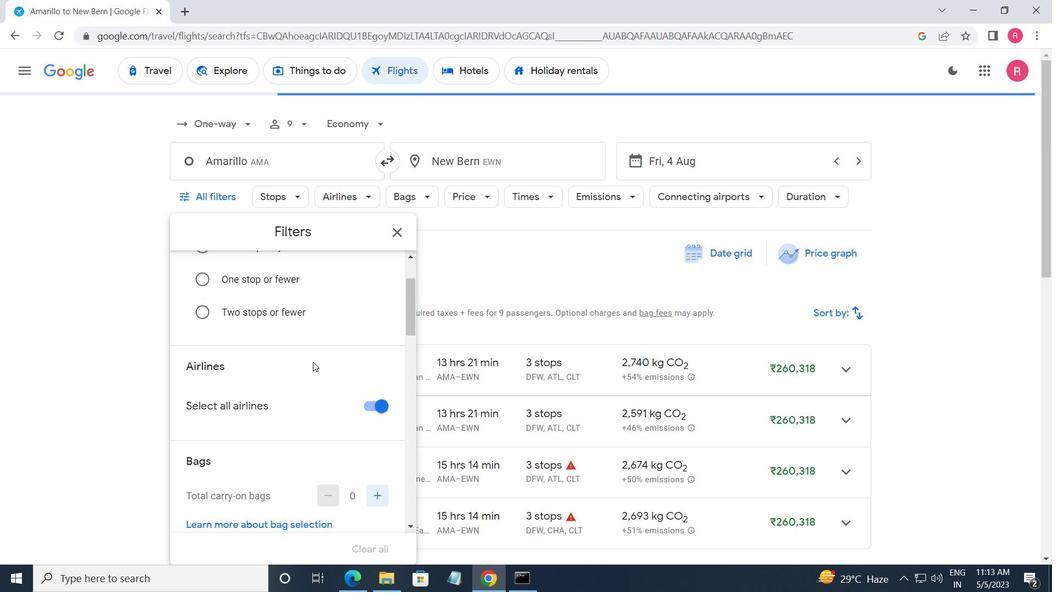 
Action: Mouse scrolled (313, 362) with delta (0, 0)
Screenshot: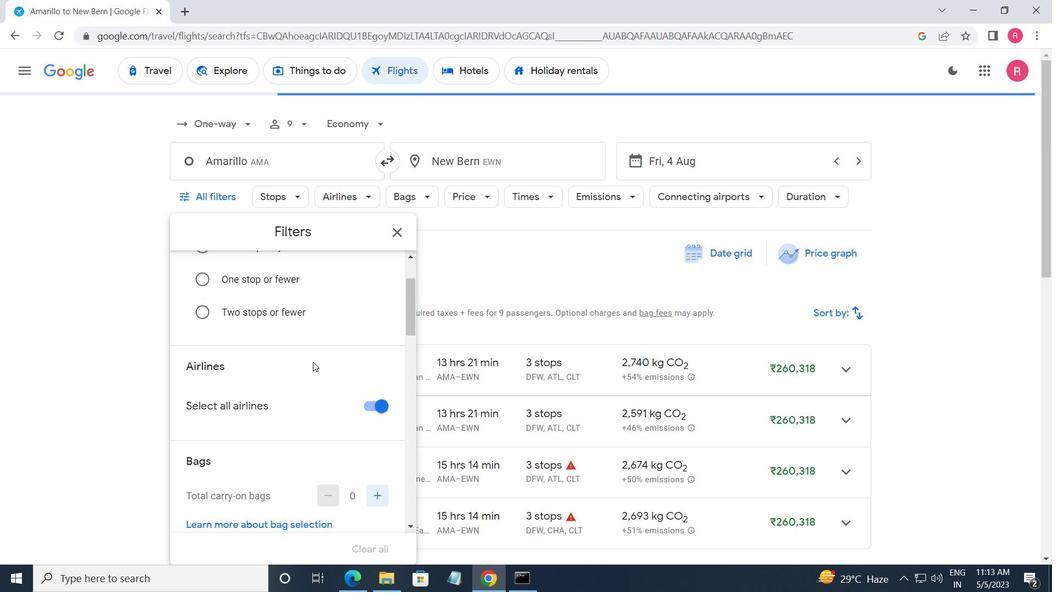 
Action: Mouse moved to (350, 368)
Screenshot: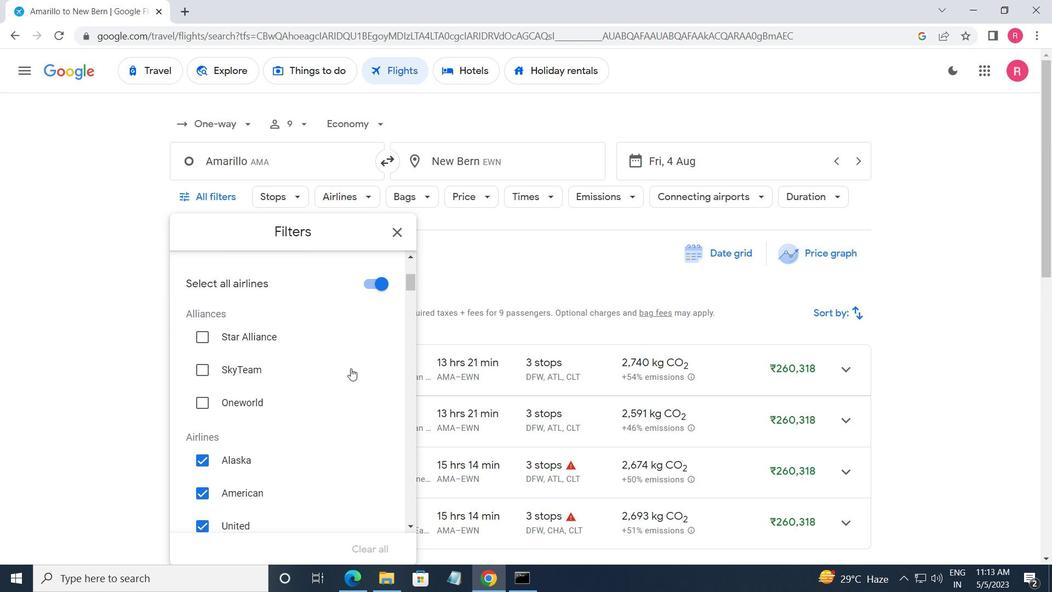 
Action: Mouse scrolled (350, 368) with delta (0, 0)
Screenshot: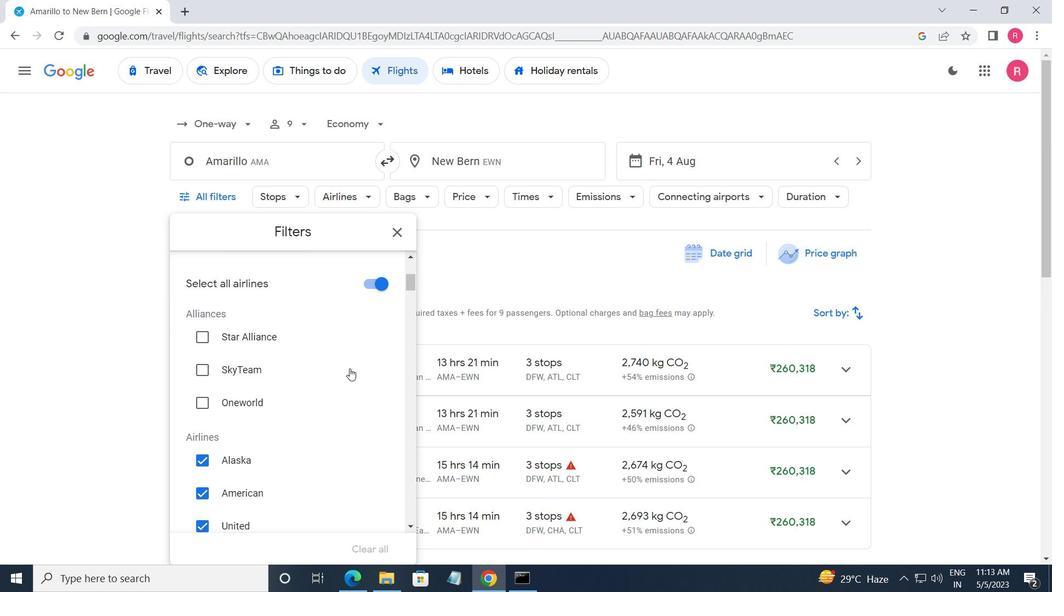 
Action: Mouse moved to (349, 368)
Screenshot: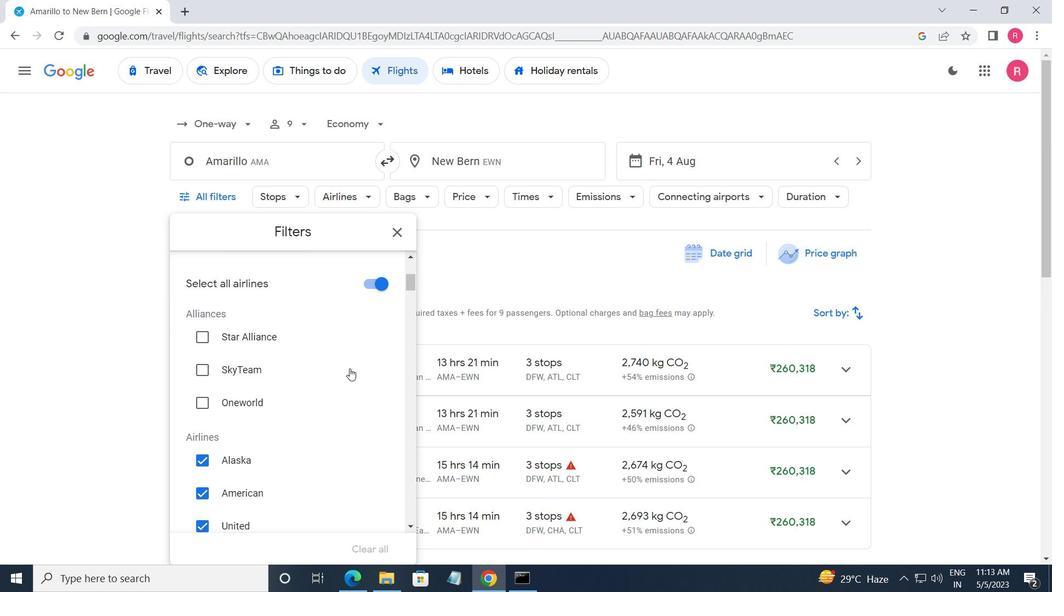 
Action: Mouse scrolled (349, 368) with delta (0, 0)
Screenshot: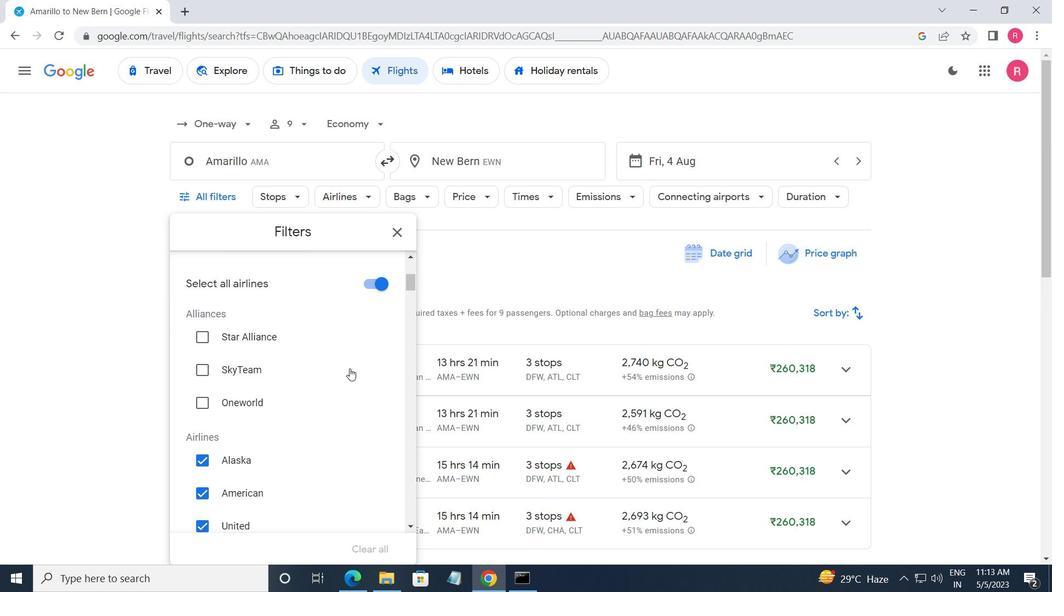 
Action: Mouse scrolled (349, 368) with delta (0, 0)
Screenshot: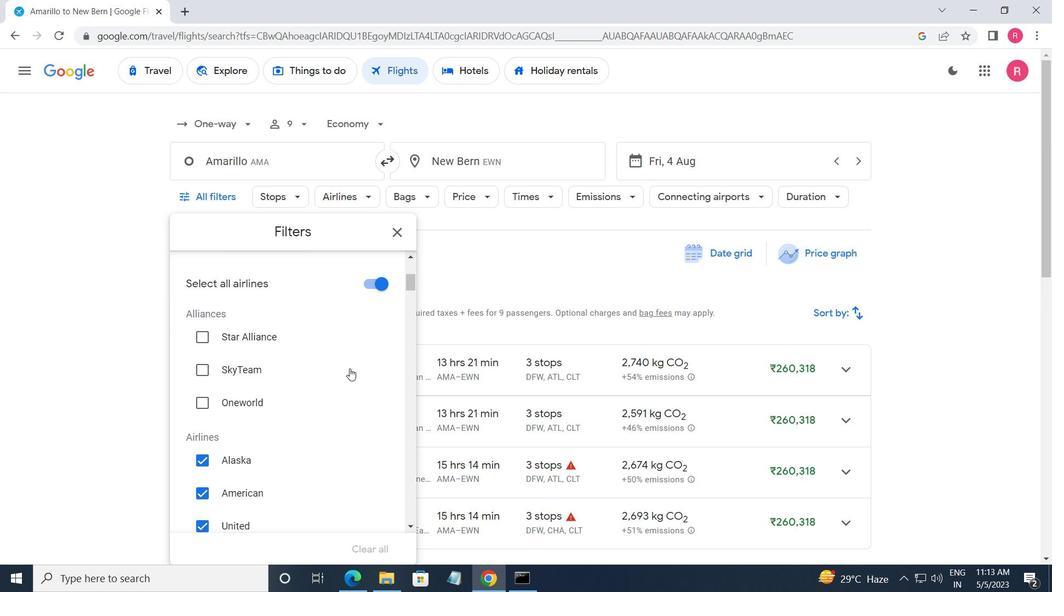
Action: Mouse moved to (349, 368)
Screenshot: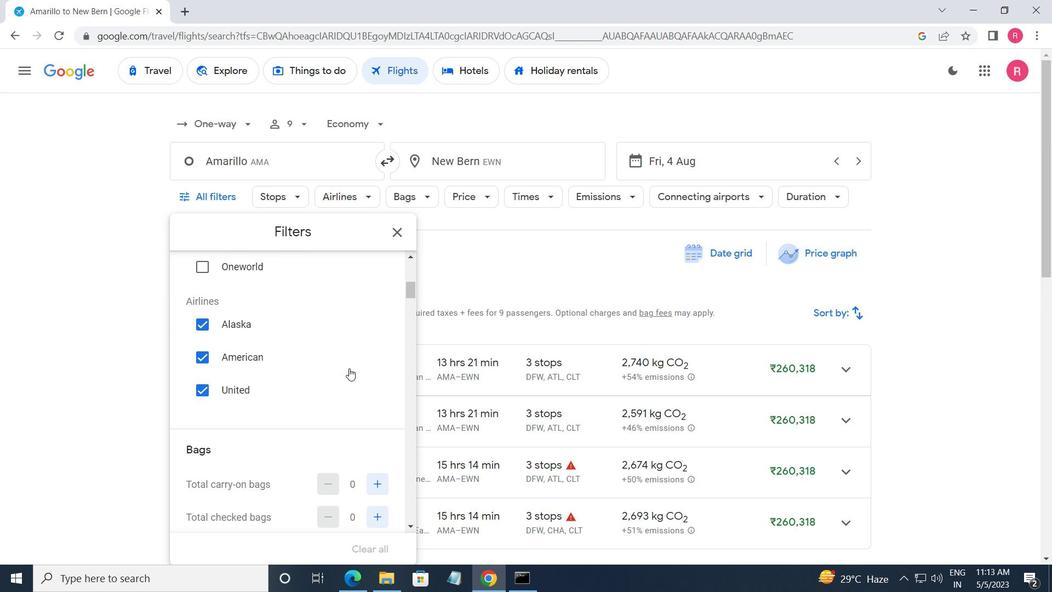 
Action: Mouse scrolled (349, 368) with delta (0, 0)
Screenshot: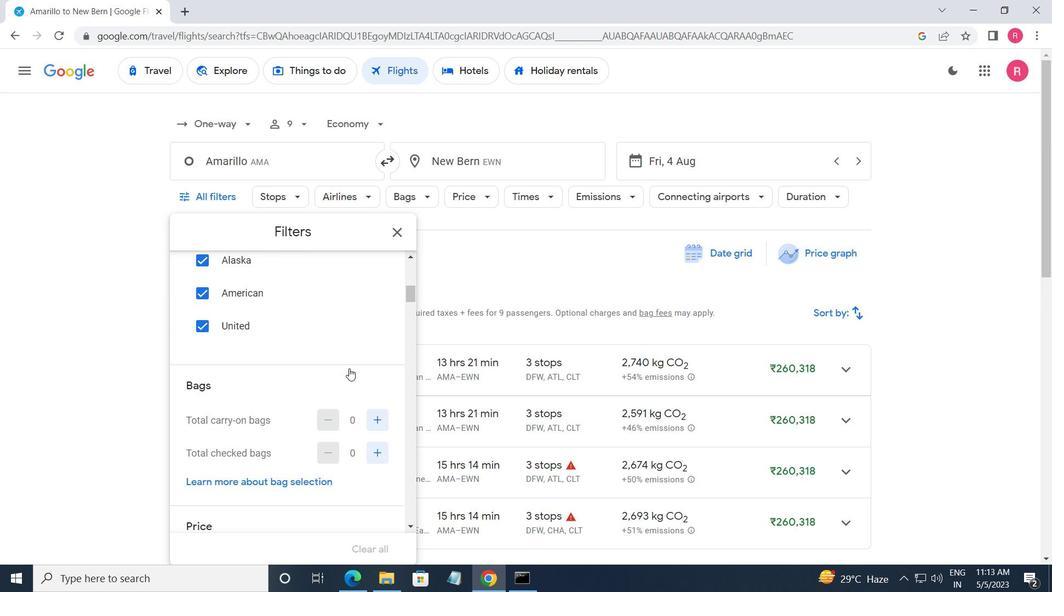 
Action: Mouse moved to (349, 369)
Screenshot: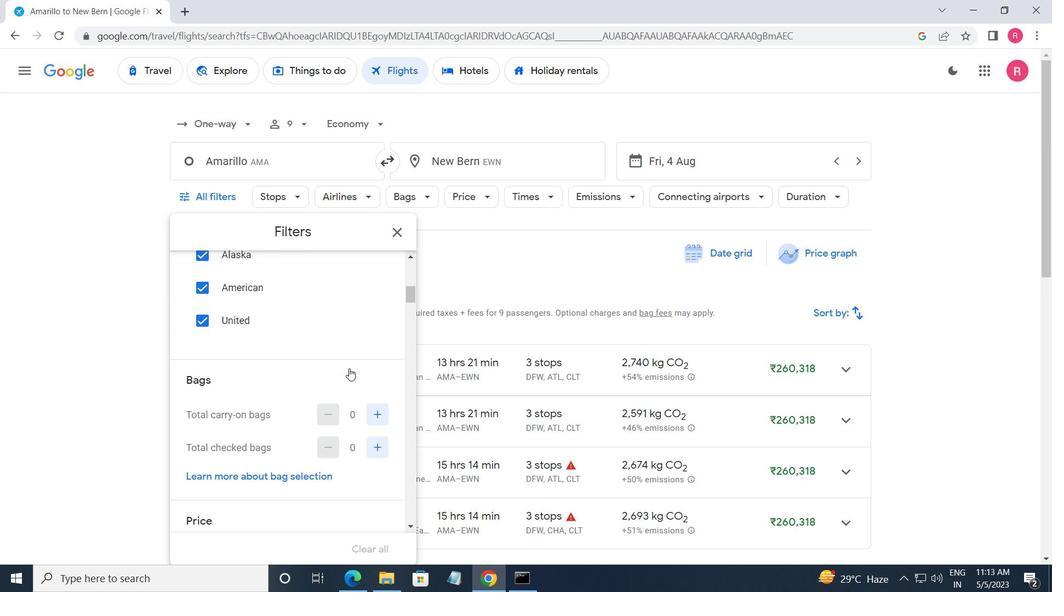 
Action: Mouse scrolled (349, 368) with delta (0, 0)
Screenshot: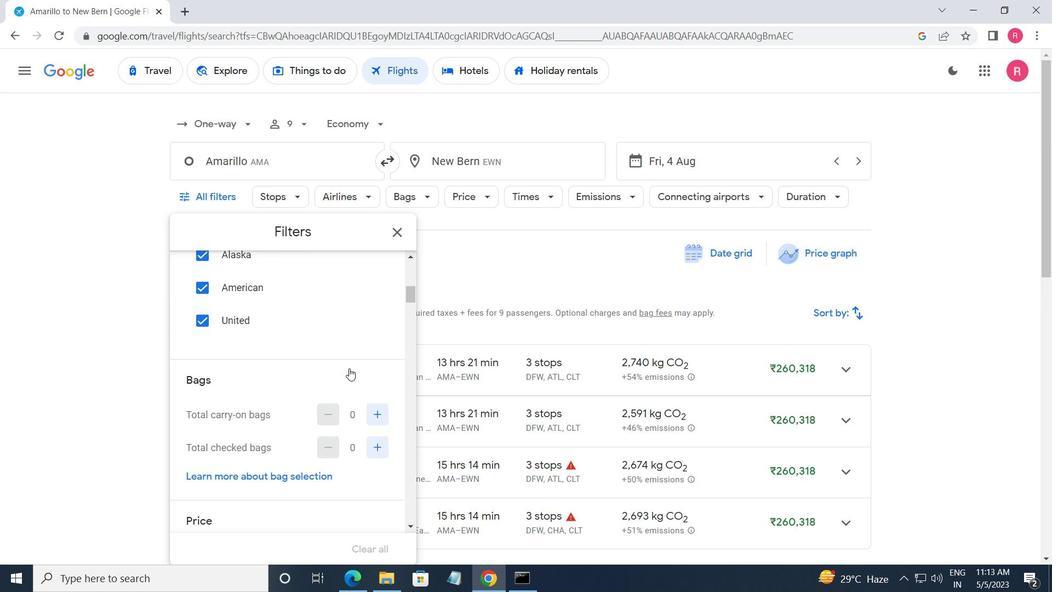 
Action: Mouse moved to (348, 368)
Screenshot: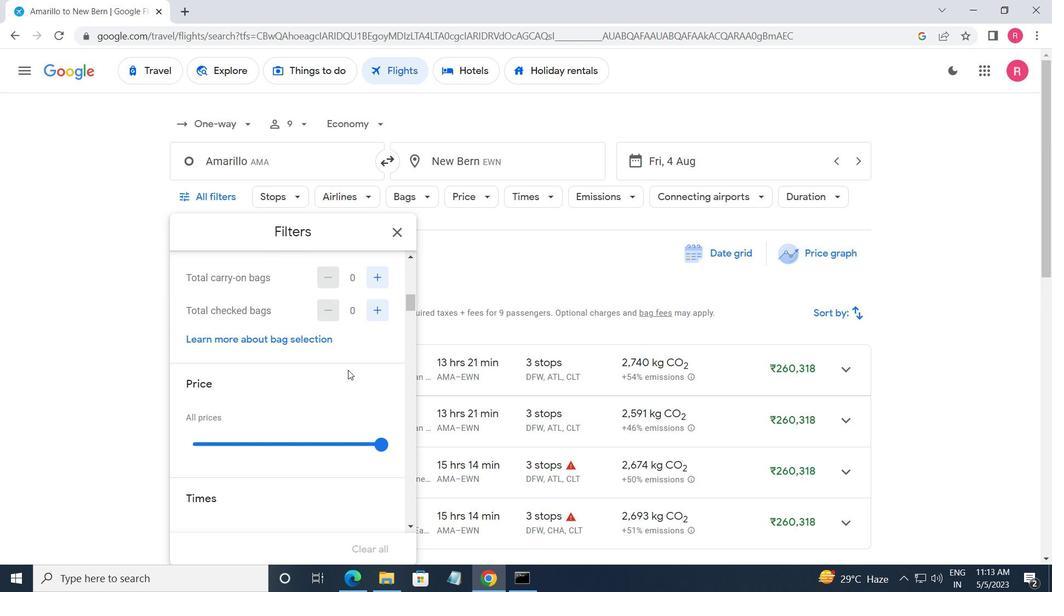 
Action: Mouse scrolled (348, 368) with delta (0, 0)
Screenshot: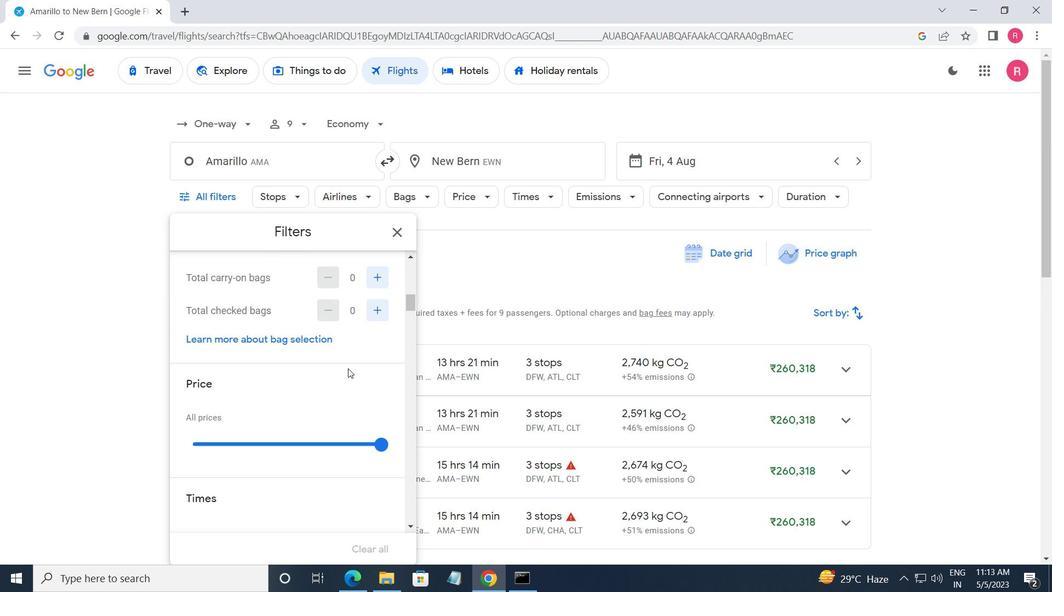 
Action: Mouse moved to (383, 346)
Screenshot: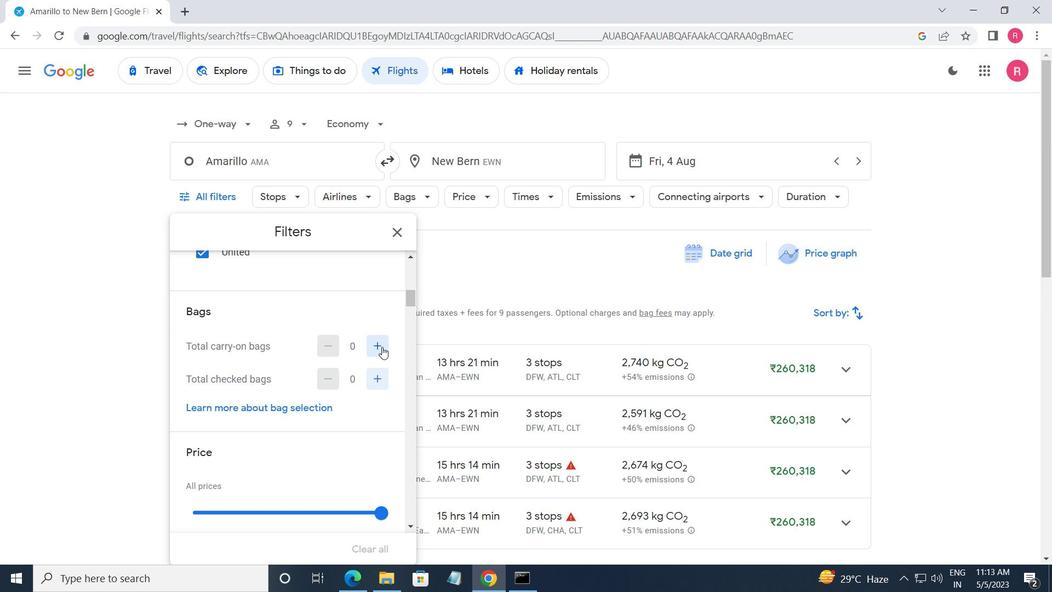
Action: Mouse pressed left at (383, 346)
Screenshot: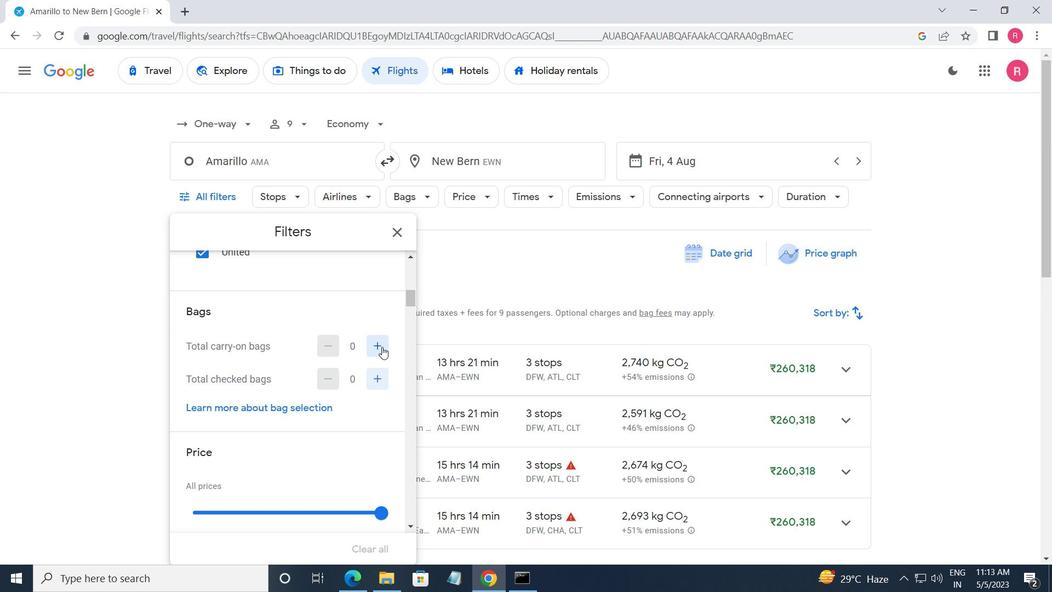 
Action: Mouse moved to (344, 376)
Screenshot: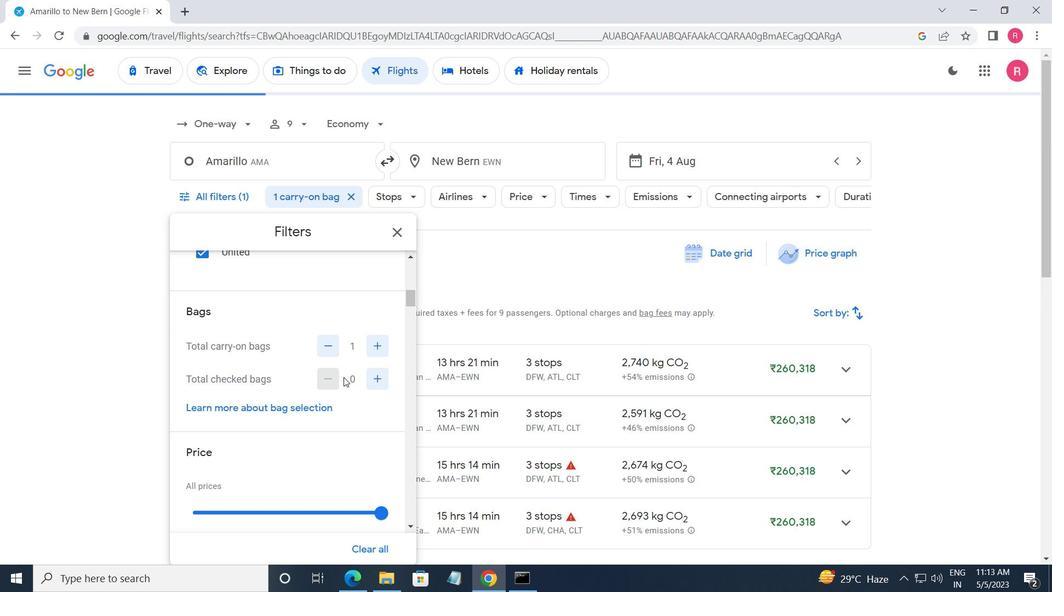 
Action: Mouse scrolled (344, 376) with delta (0, 0)
Screenshot: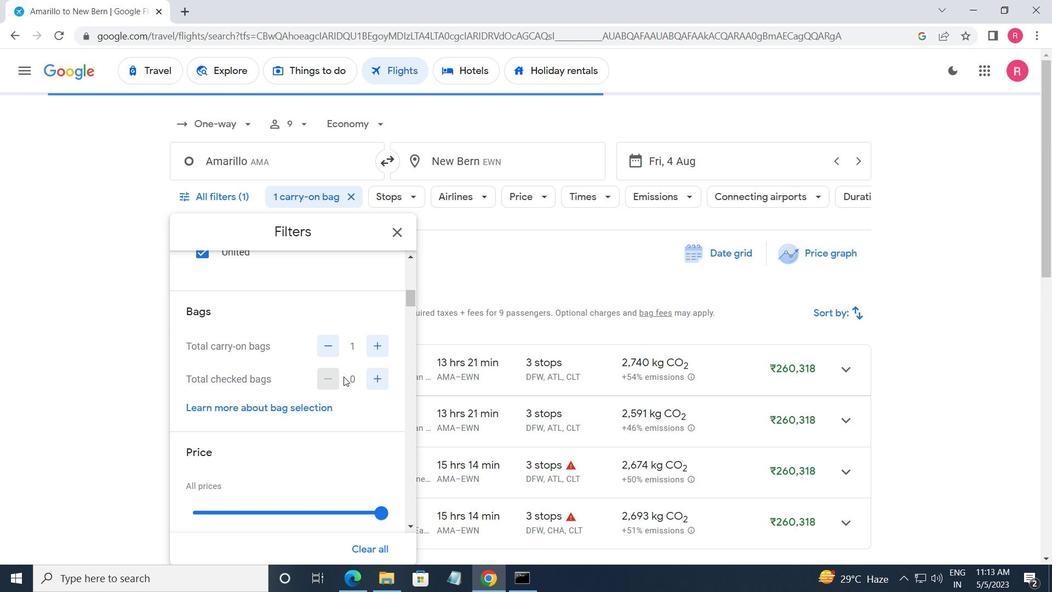 
Action: Mouse scrolled (344, 376) with delta (0, 0)
Screenshot: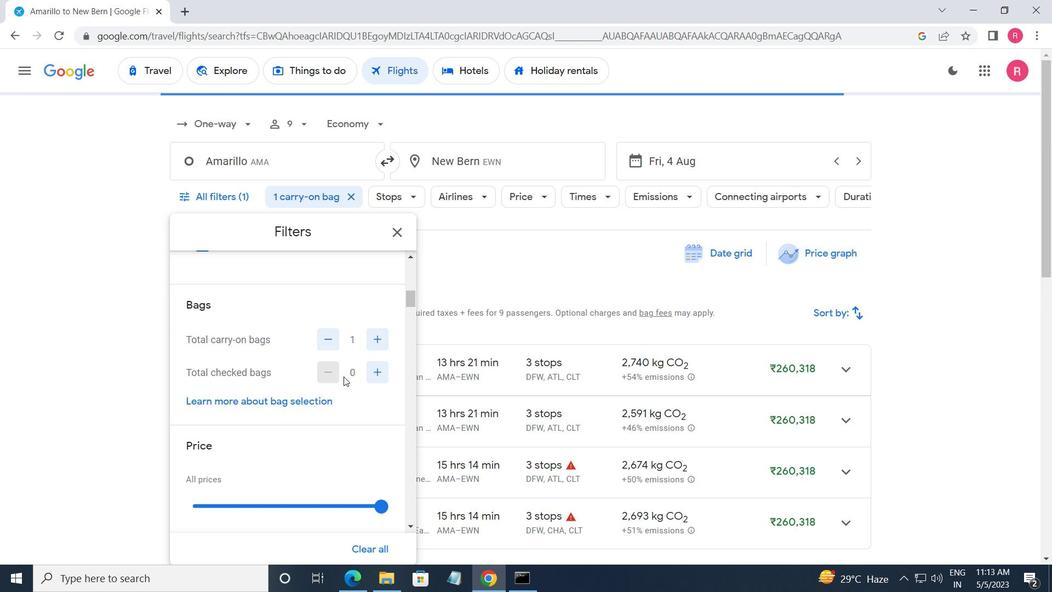 
Action: Mouse moved to (385, 379)
Screenshot: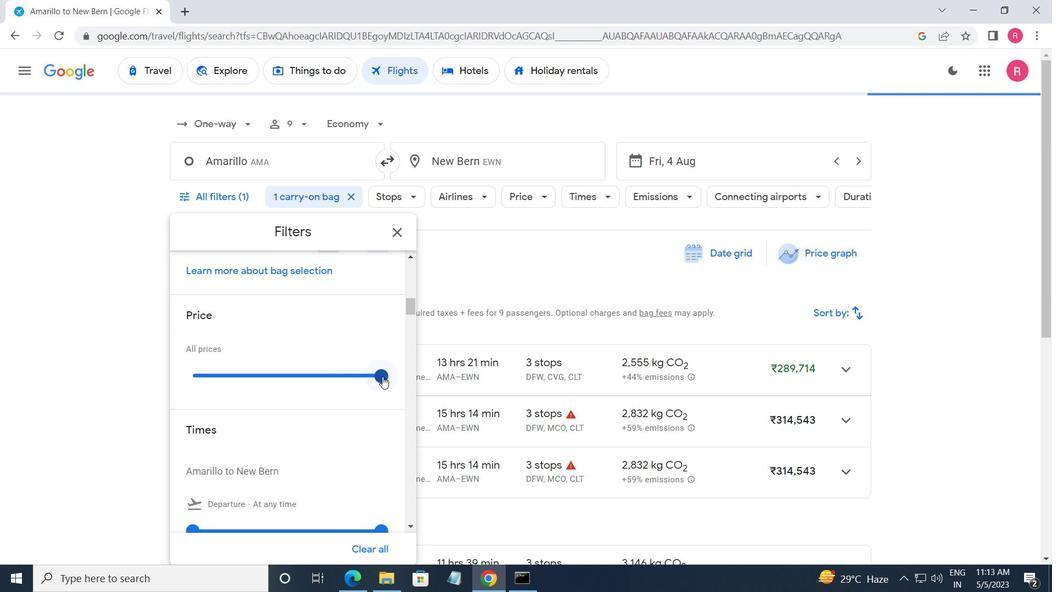 
Action: Mouse pressed left at (385, 379)
Screenshot: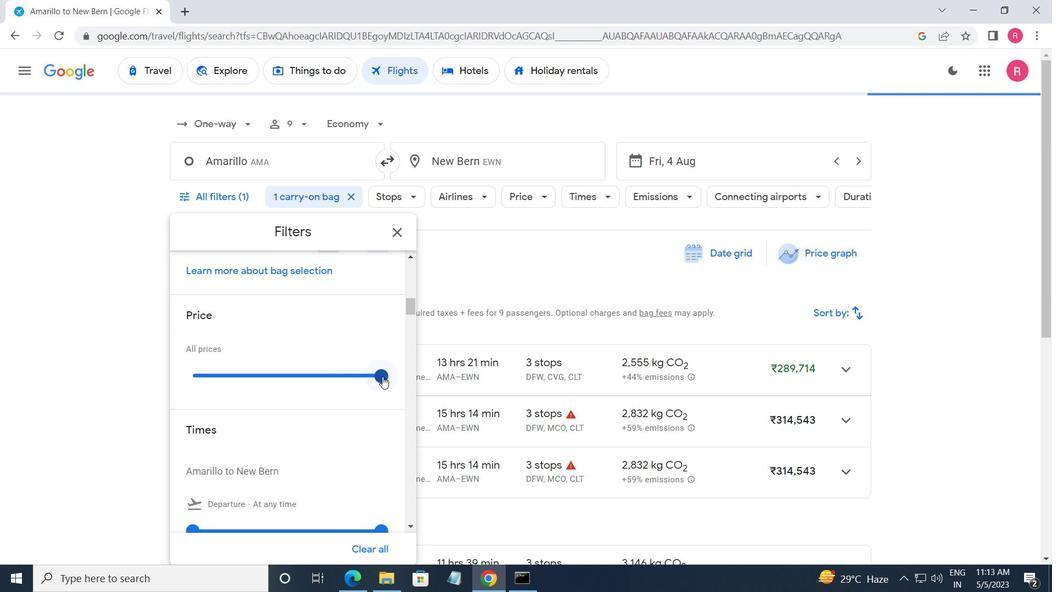 
Action: Mouse moved to (378, 382)
Screenshot: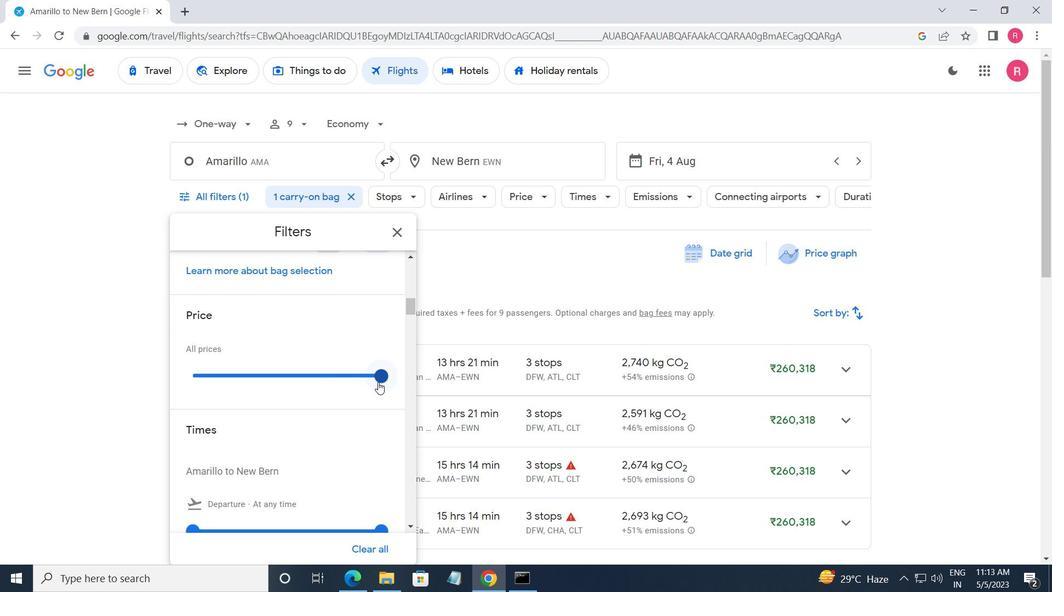 
Action: Mouse pressed left at (378, 382)
Screenshot: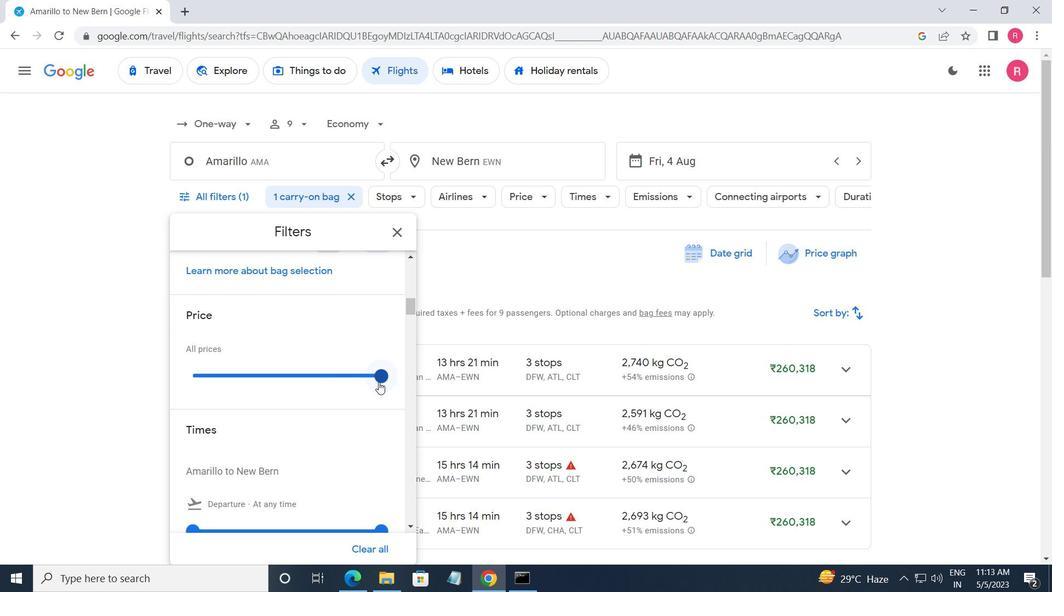 
Action: Mouse moved to (247, 395)
Screenshot: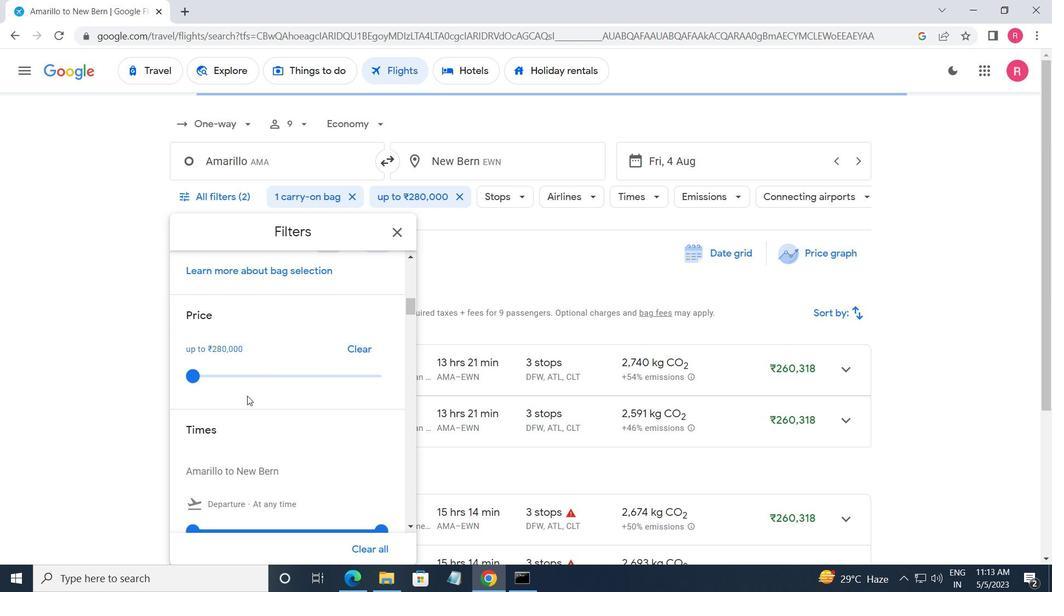
Action: Mouse scrolled (247, 395) with delta (0, 0)
Screenshot: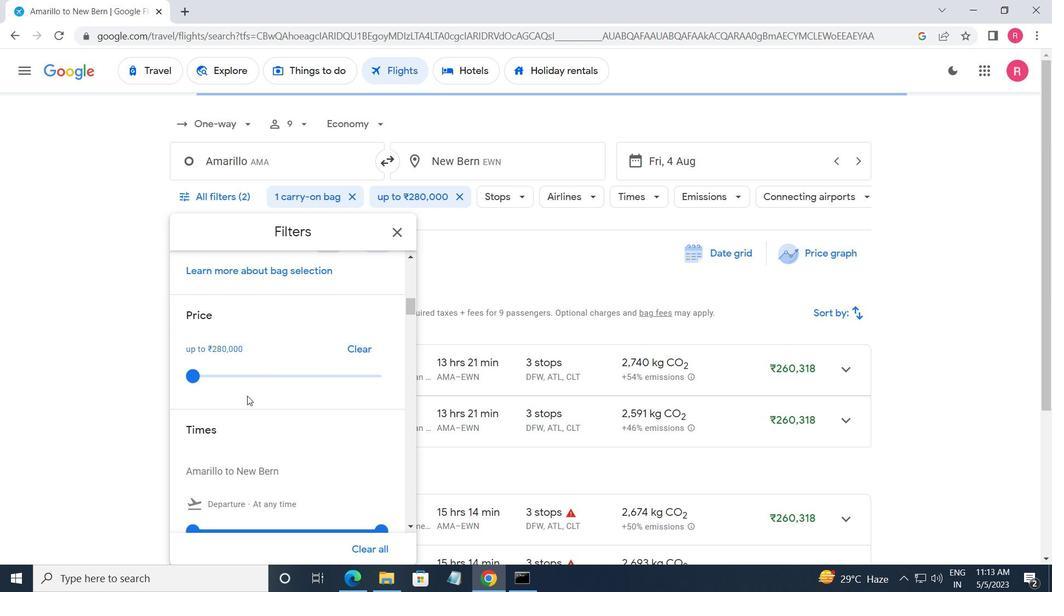 
Action: Mouse moved to (199, 453)
Screenshot: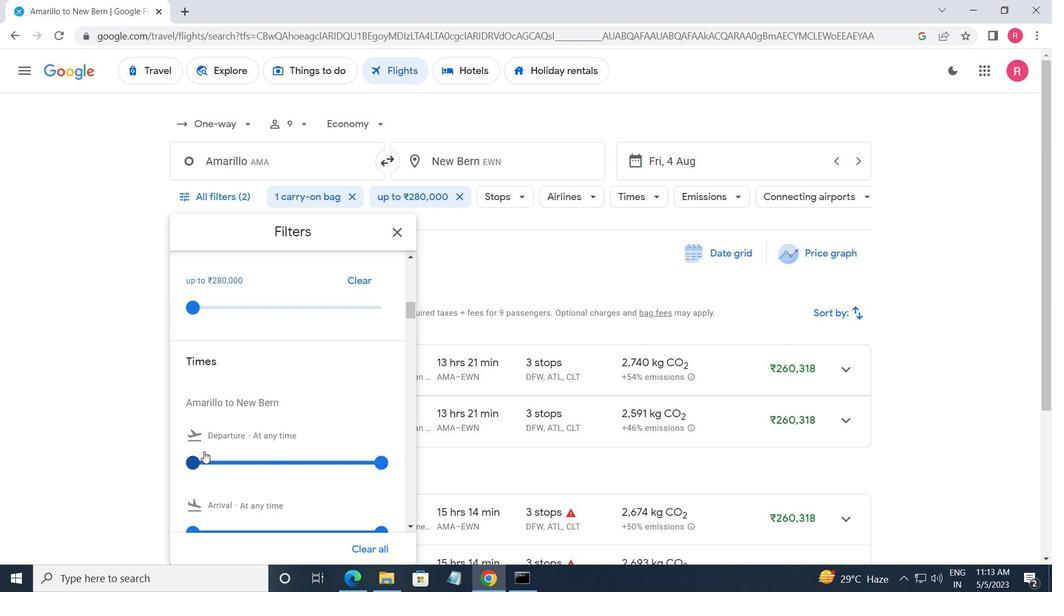 
Action: Mouse pressed left at (199, 453)
Screenshot: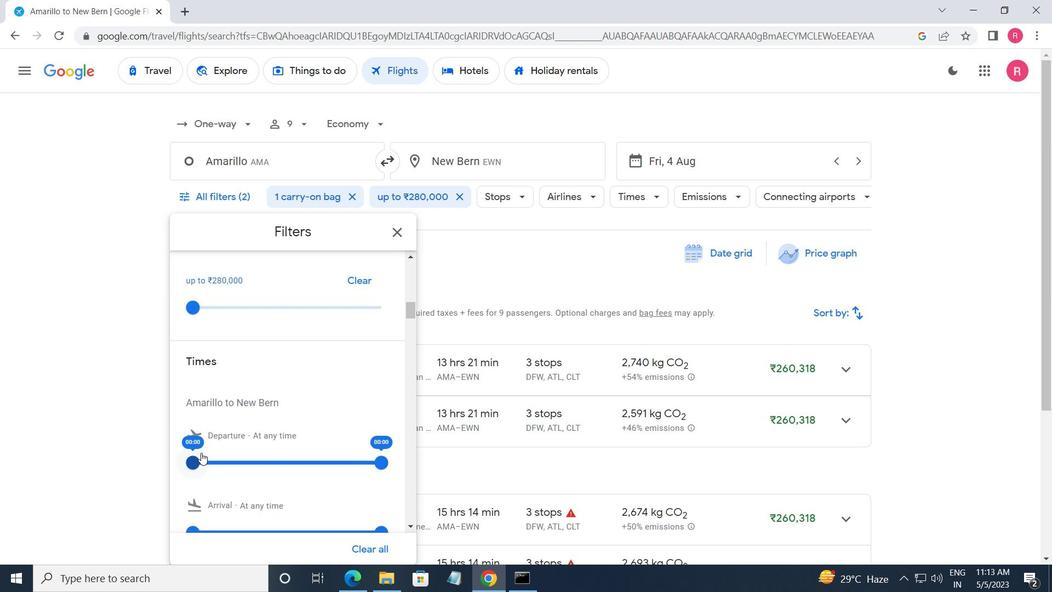 
Action: Mouse moved to (381, 457)
Screenshot: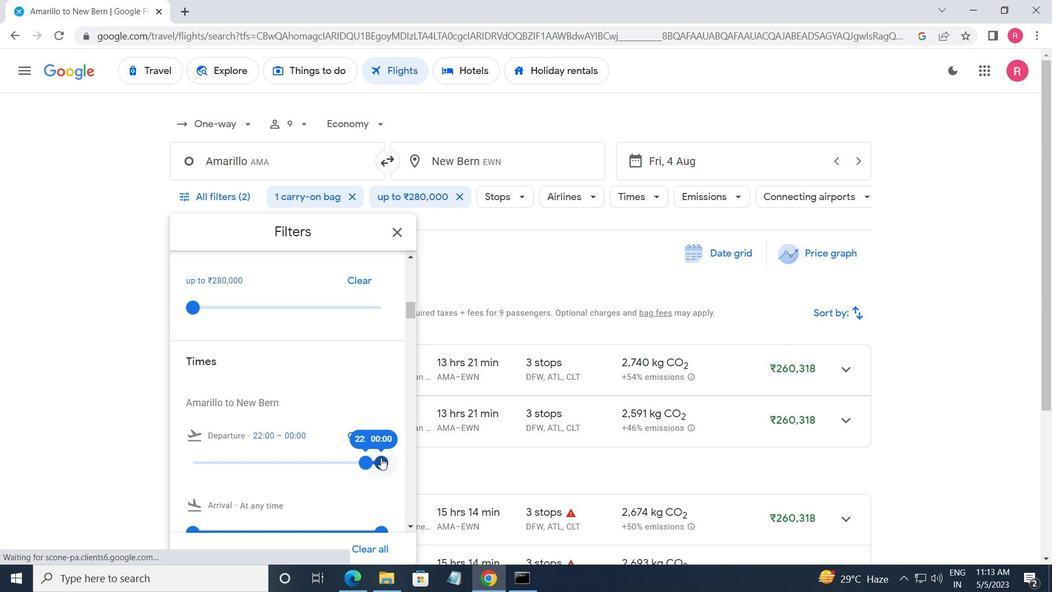 
Action: Mouse pressed left at (381, 457)
Screenshot: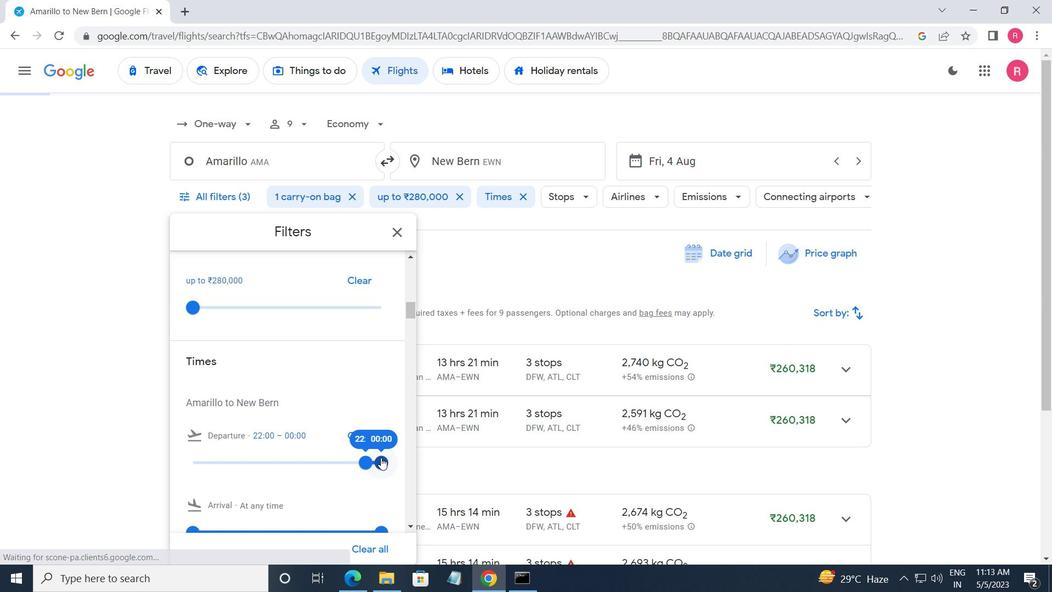 
Action: Mouse moved to (396, 237)
Screenshot: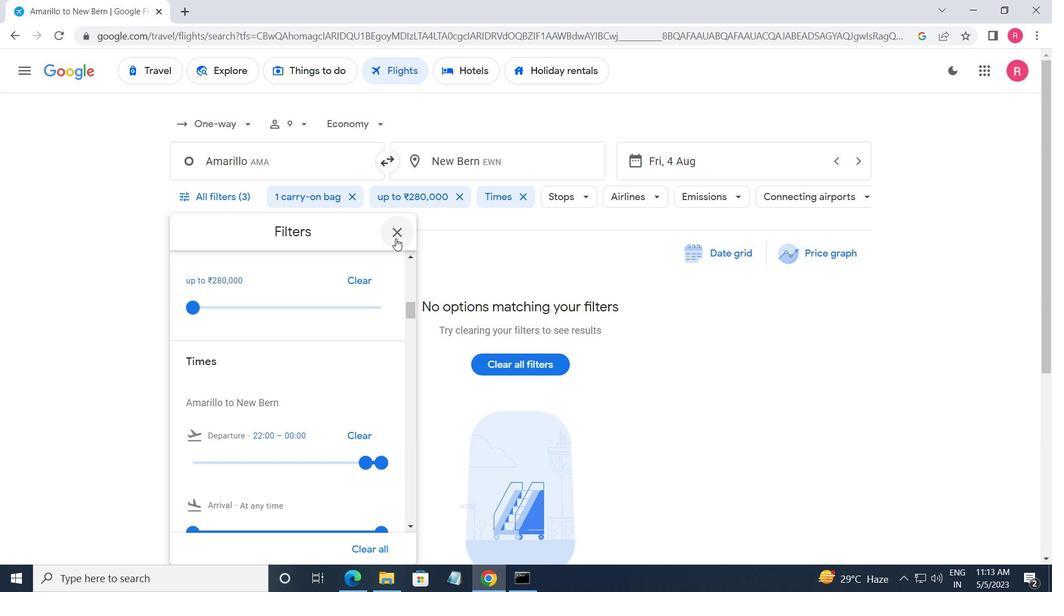 
Action: Mouse pressed left at (396, 237)
Screenshot: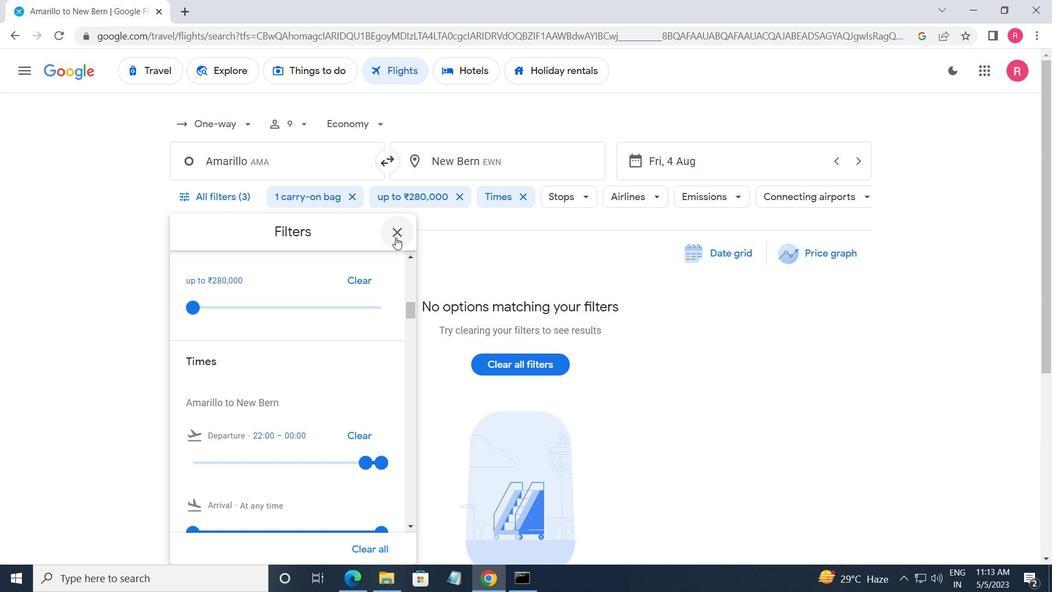 
